 Task: Compose an email with the signature Luis Hernandez with the subject Request for feedback on a market research survey and the message Please let me know if there are any changes to the project quality criteria. from softage.3@softage.net to softage.9@softage.net with an attached audio file Audio_documentary.mp3 Undo the message, redo the message and add the line (Thank you) Send the email. Finally, move the email from Sent Items to the label Tax filings
Action: Mouse moved to (101, 134)
Screenshot: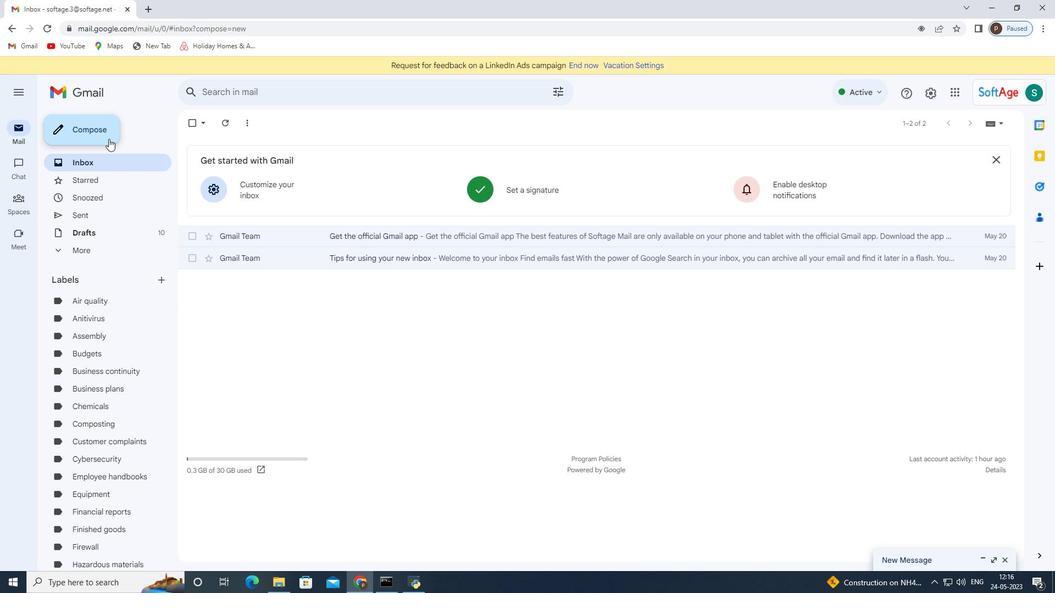 
Action: Mouse pressed left at (101, 134)
Screenshot: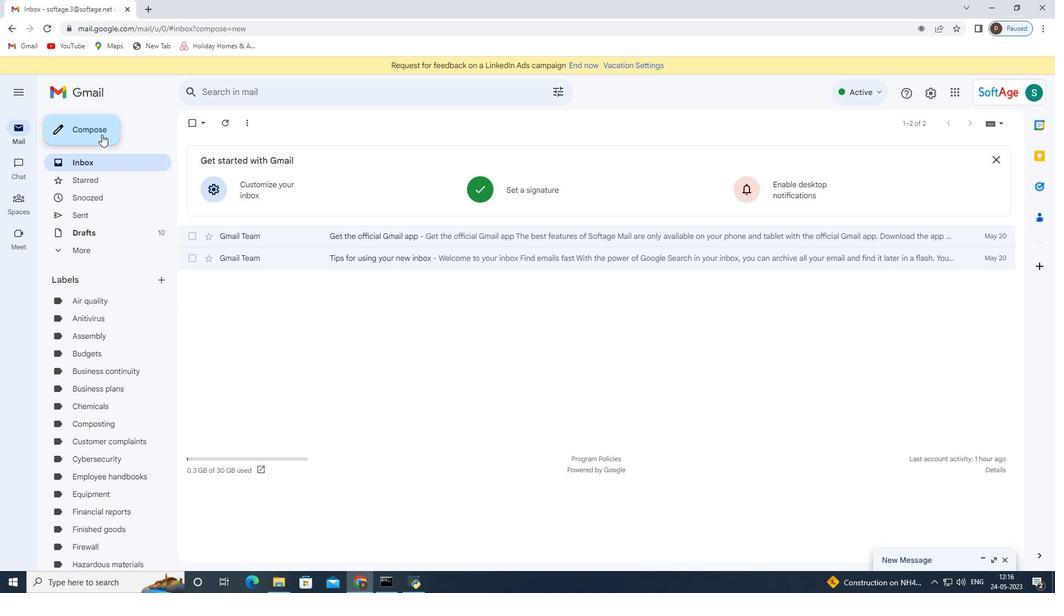 
Action: Mouse moved to (745, 552)
Screenshot: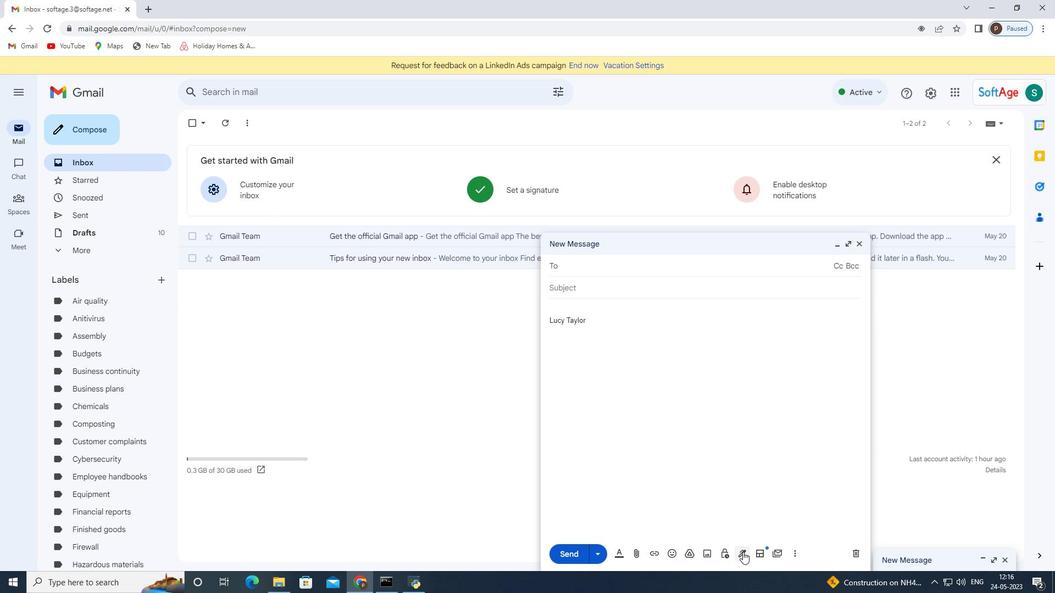 
Action: Mouse pressed left at (745, 552)
Screenshot: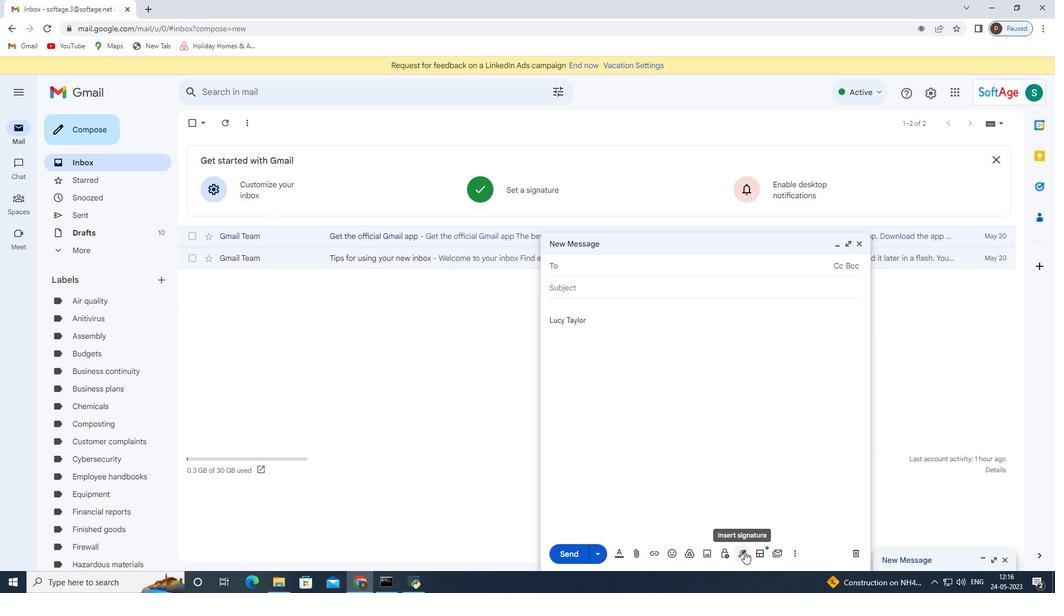 
Action: Mouse moved to (781, 495)
Screenshot: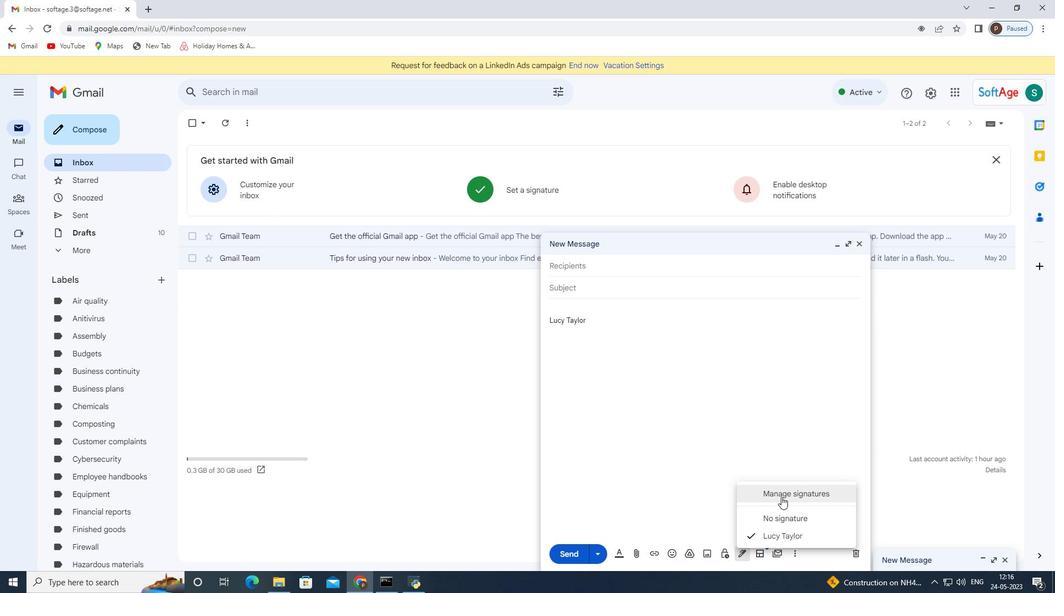 
Action: Mouse pressed left at (781, 495)
Screenshot: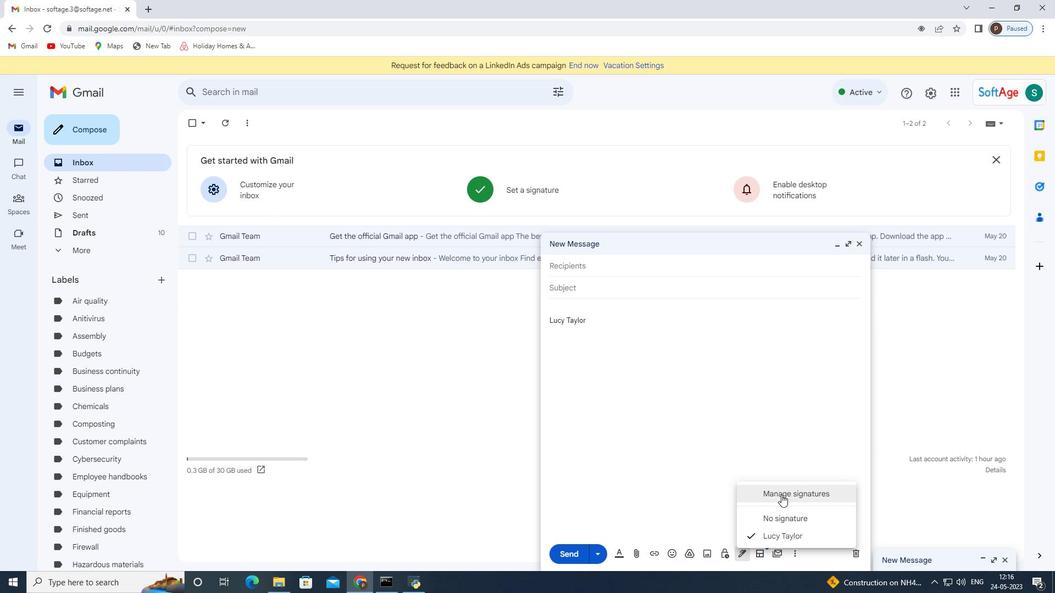 
Action: Mouse moved to (858, 244)
Screenshot: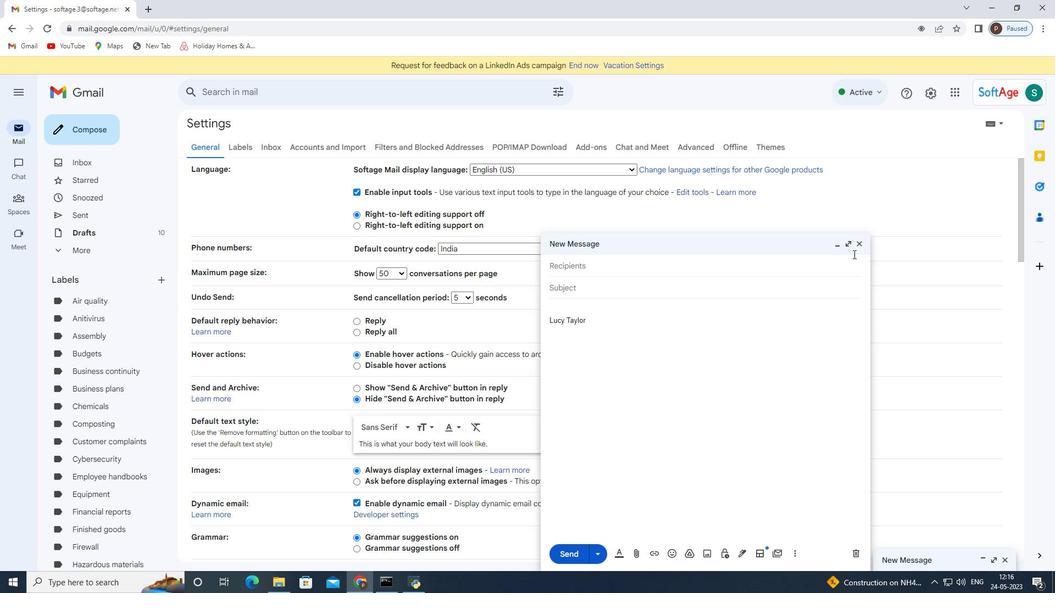 
Action: Mouse pressed left at (858, 244)
Screenshot: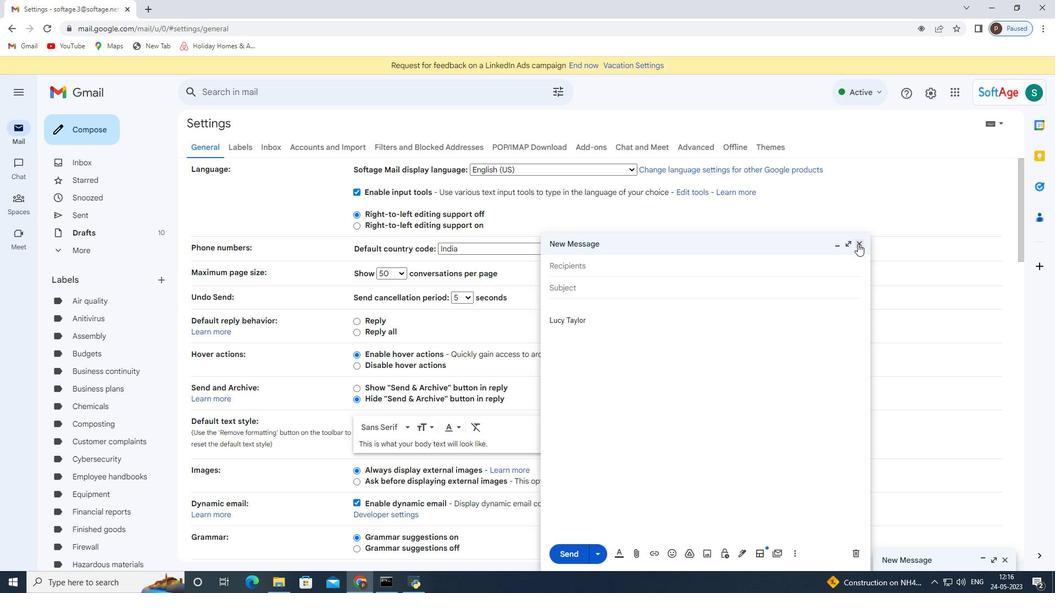 
Action: Mouse moved to (547, 397)
Screenshot: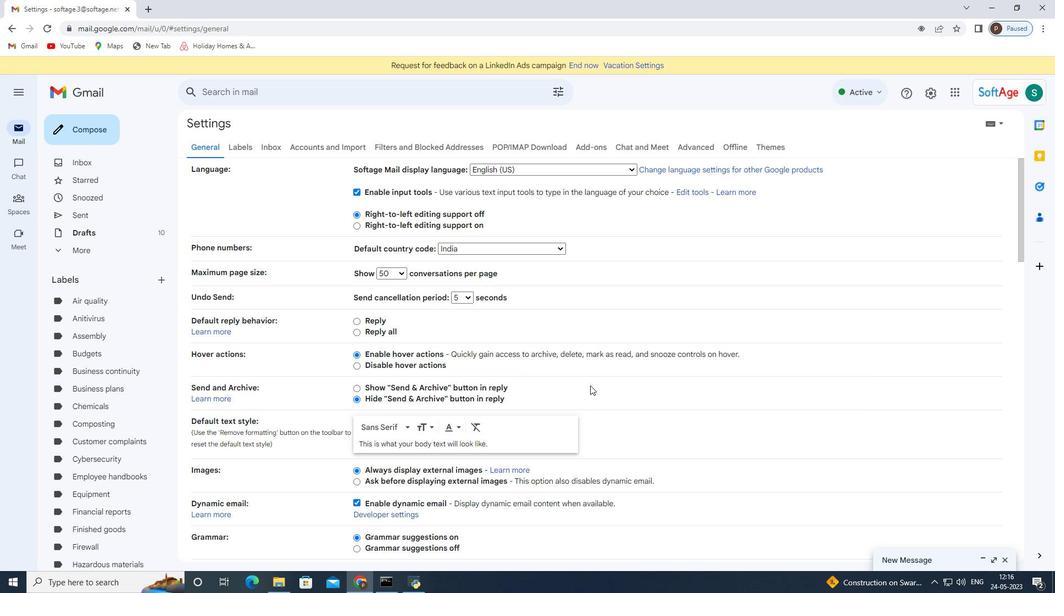 
Action: Mouse scrolled (547, 397) with delta (0, 0)
Screenshot: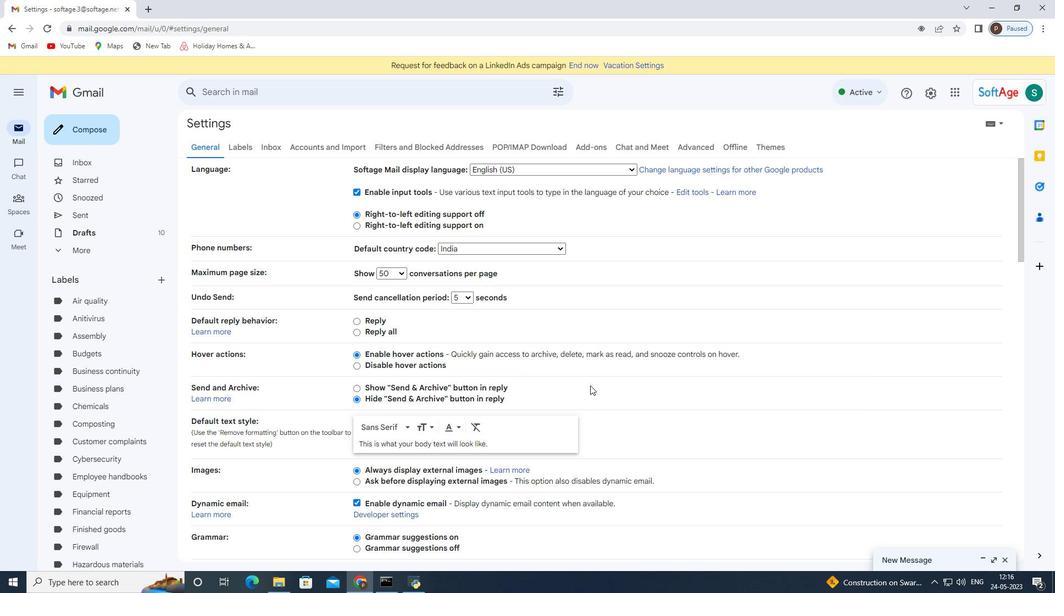 
Action: Mouse scrolled (547, 397) with delta (0, 0)
Screenshot: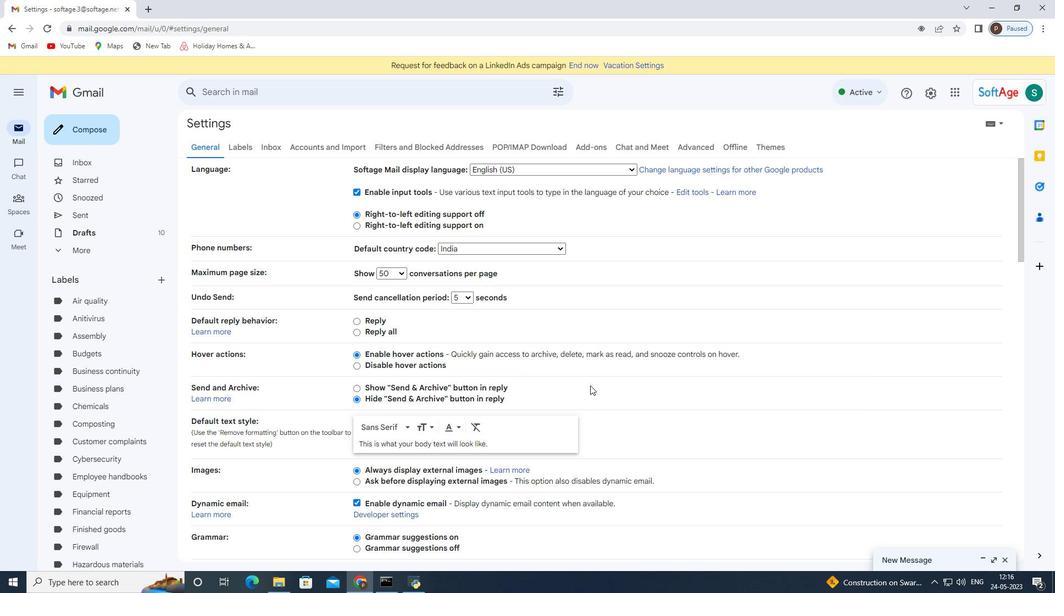 
Action: Mouse moved to (546, 397)
Screenshot: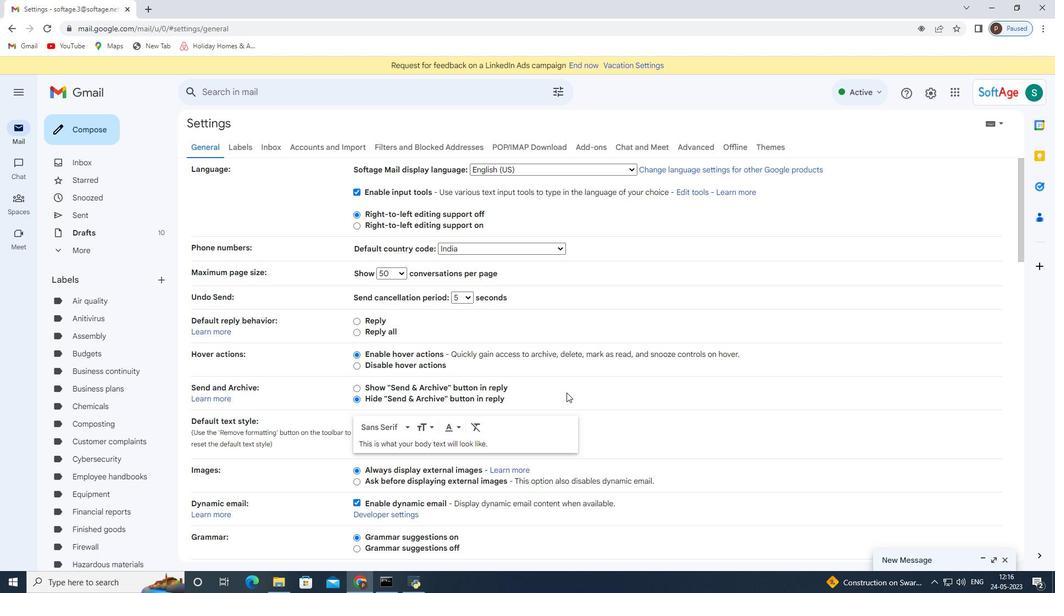 
Action: Mouse scrolled (546, 397) with delta (0, 0)
Screenshot: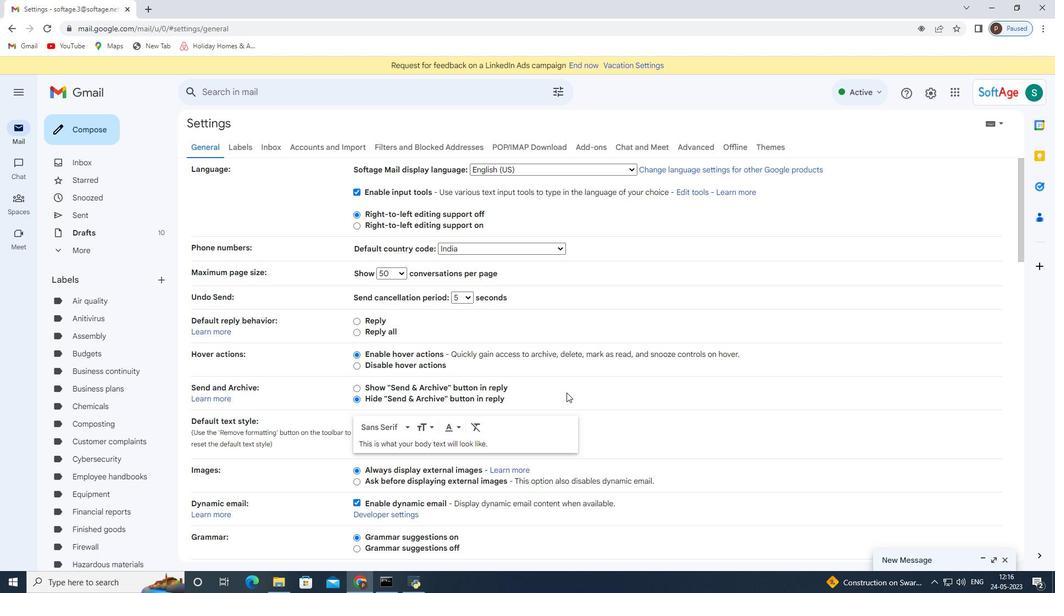 
Action: Mouse moved to (545, 398)
Screenshot: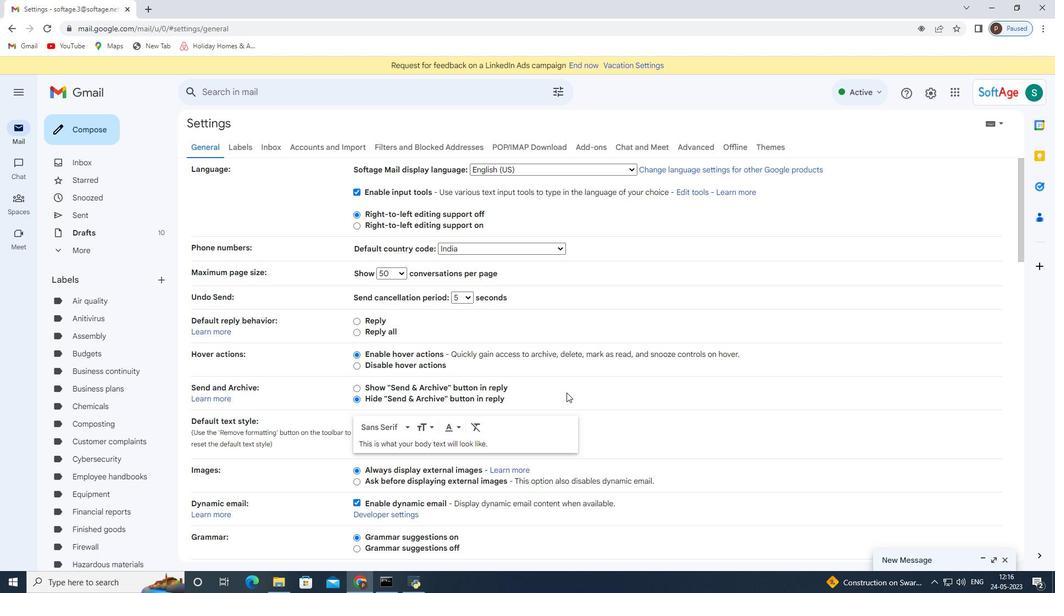 
Action: Mouse scrolled (546, 397) with delta (0, 0)
Screenshot: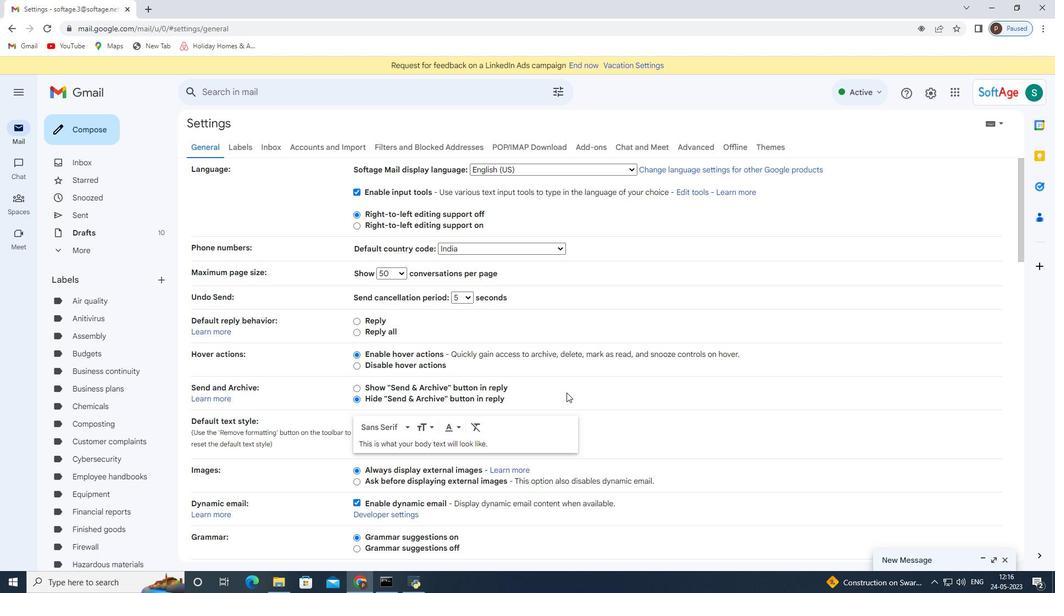 
Action: Mouse moved to (541, 400)
Screenshot: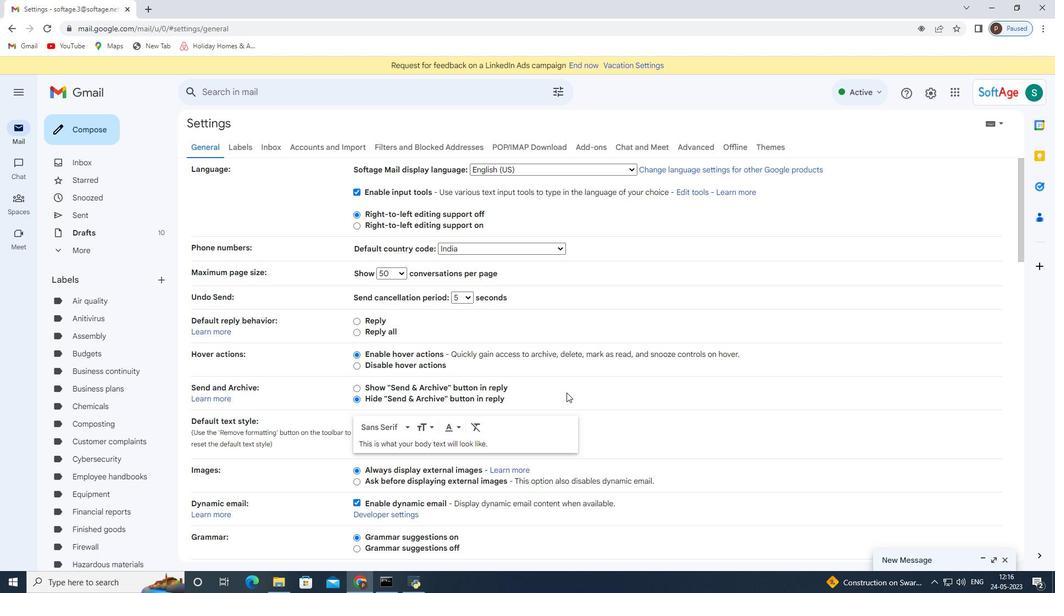 
Action: Mouse scrolled (541, 399) with delta (0, 0)
Screenshot: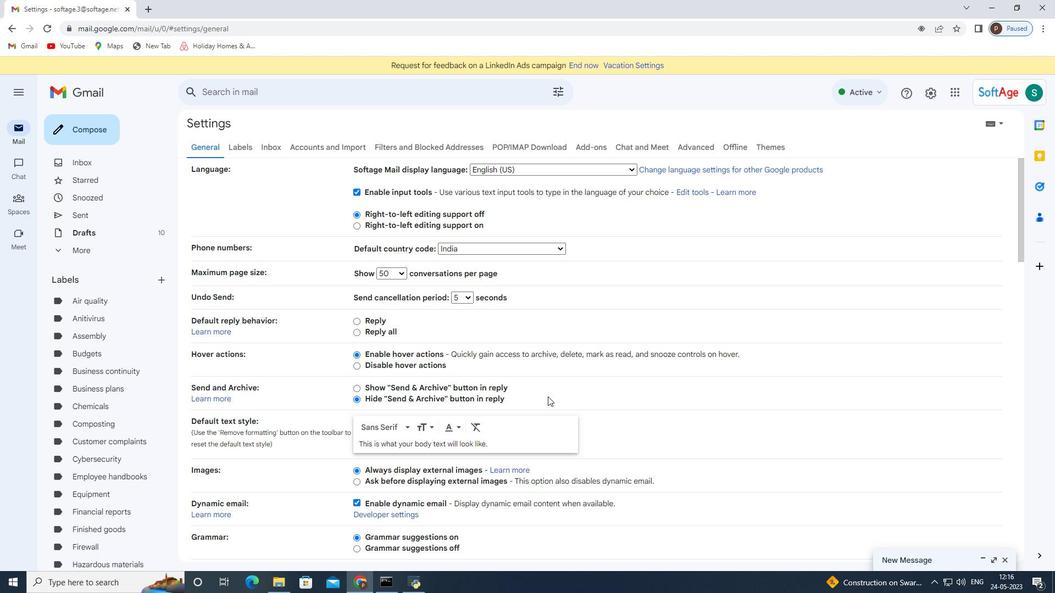 
Action: Mouse moved to (526, 403)
Screenshot: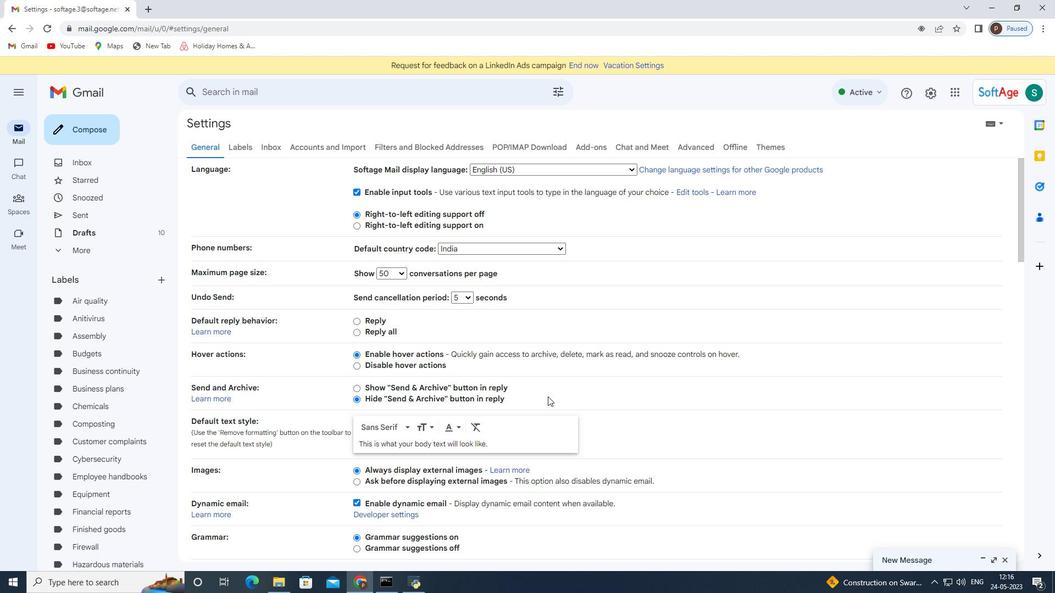 
Action: Mouse scrolled (526, 402) with delta (0, 0)
Screenshot: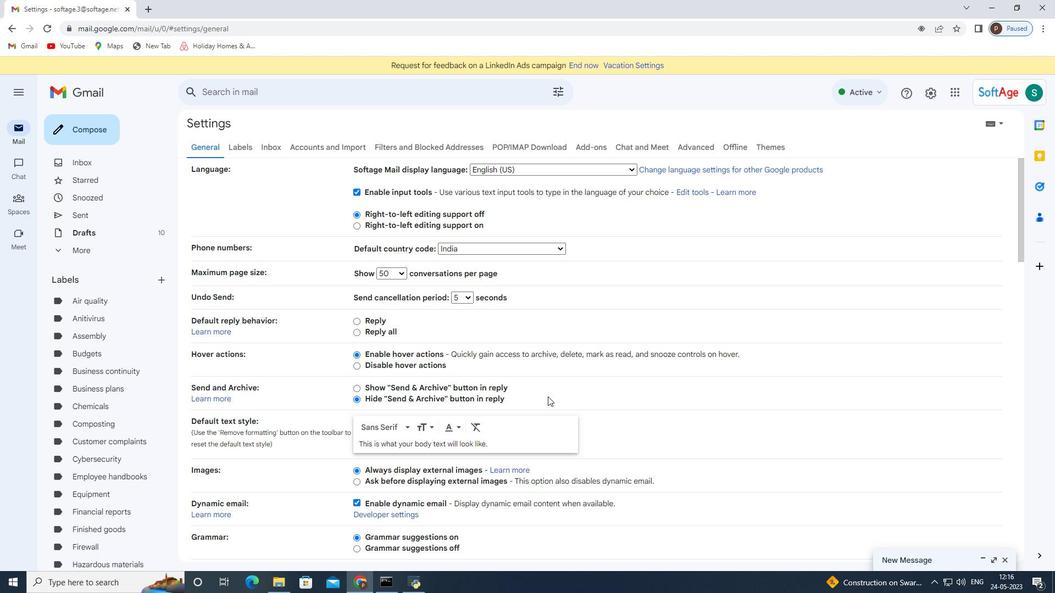 
Action: Mouse moved to (423, 416)
Screenshot: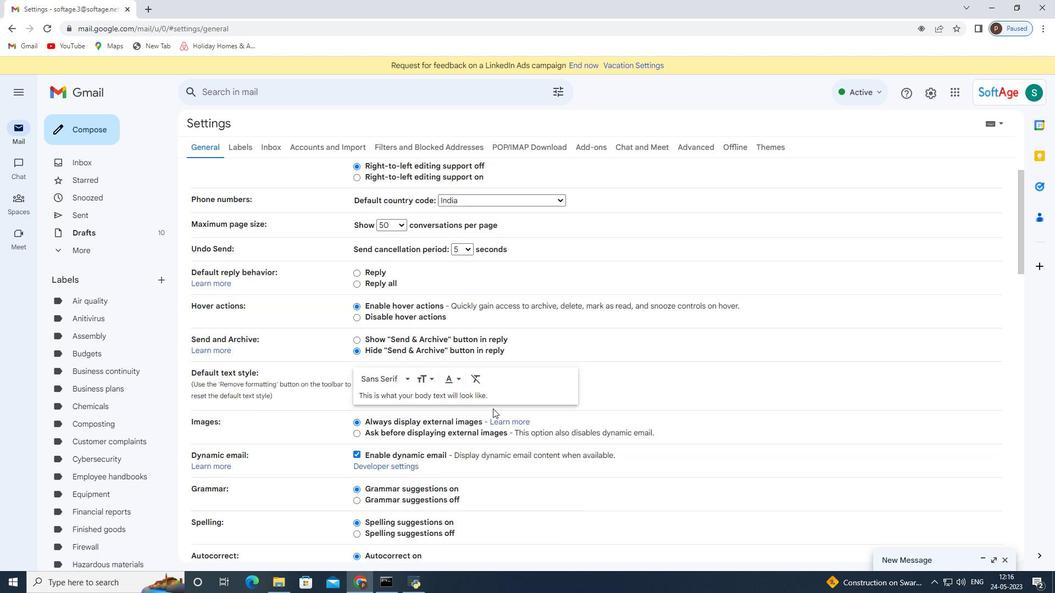 
Action: Mouse scrolled (423, 416) with delta (0, 0)
Screenshot: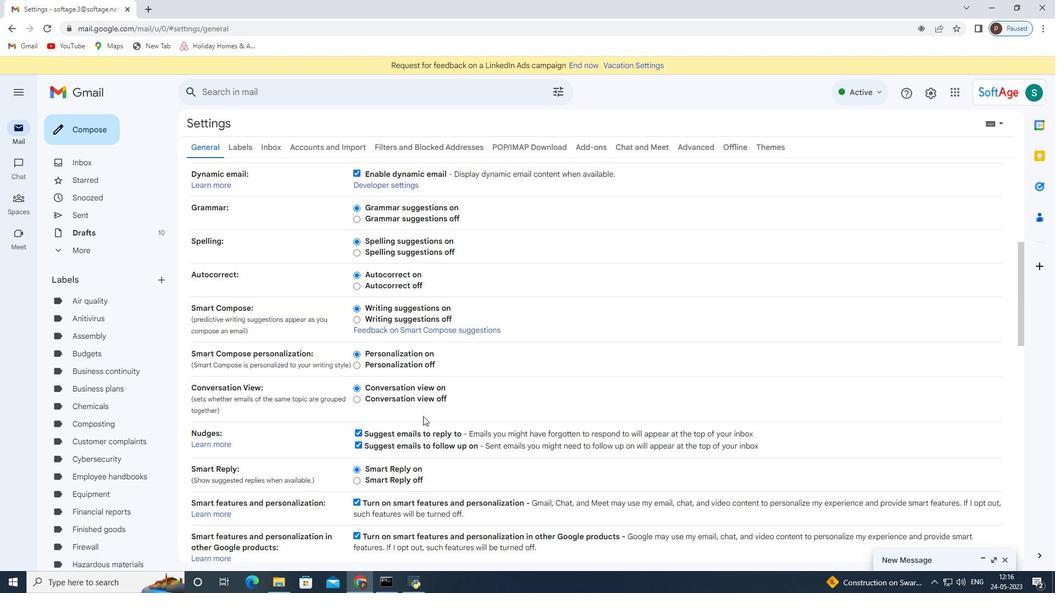 
Action: Mouse scrolled (423, 416) with delta (0, 0)
Screenshot: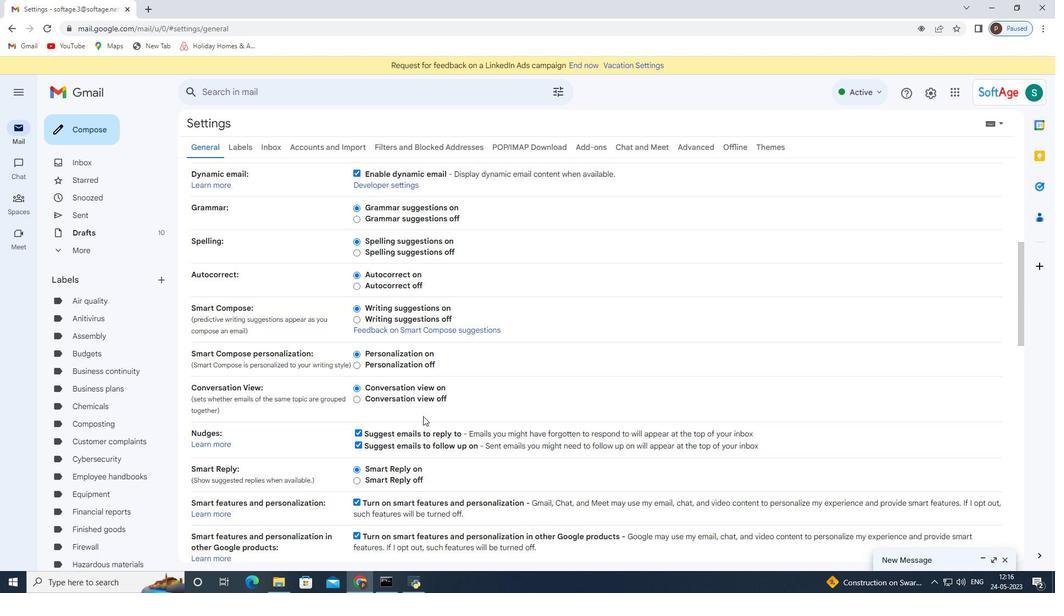 
Action: Mouse scrolled (423, 416) with delta (0, 0)
Screenshot: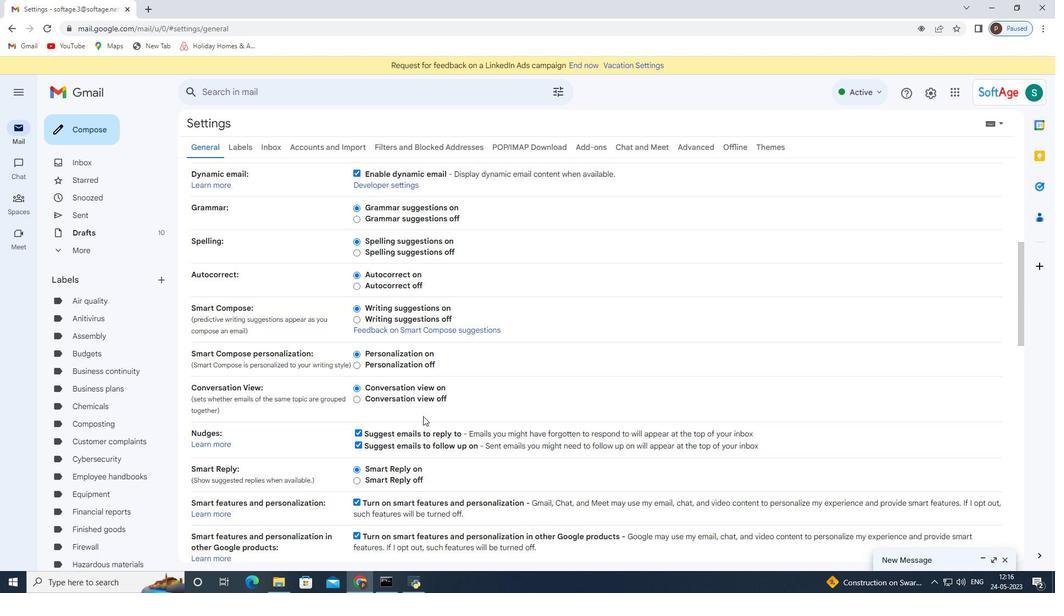 
Action: Mouse scrolled (423, 416) with delta (0, 0)
Screenshot: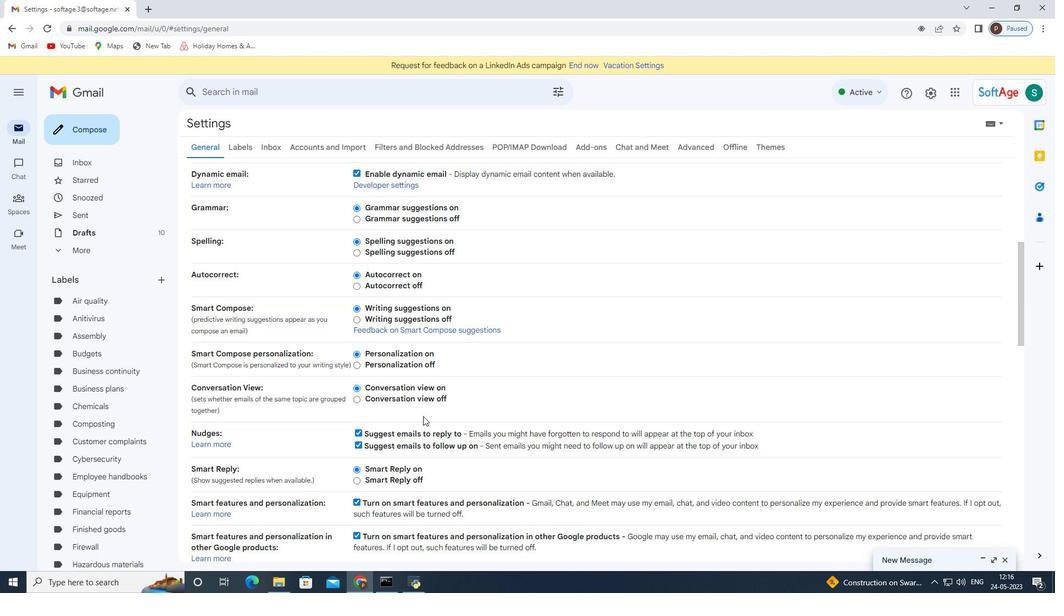 
Action: Mouse scrolled (423, 416) with delta (0, 0)
Screenshot: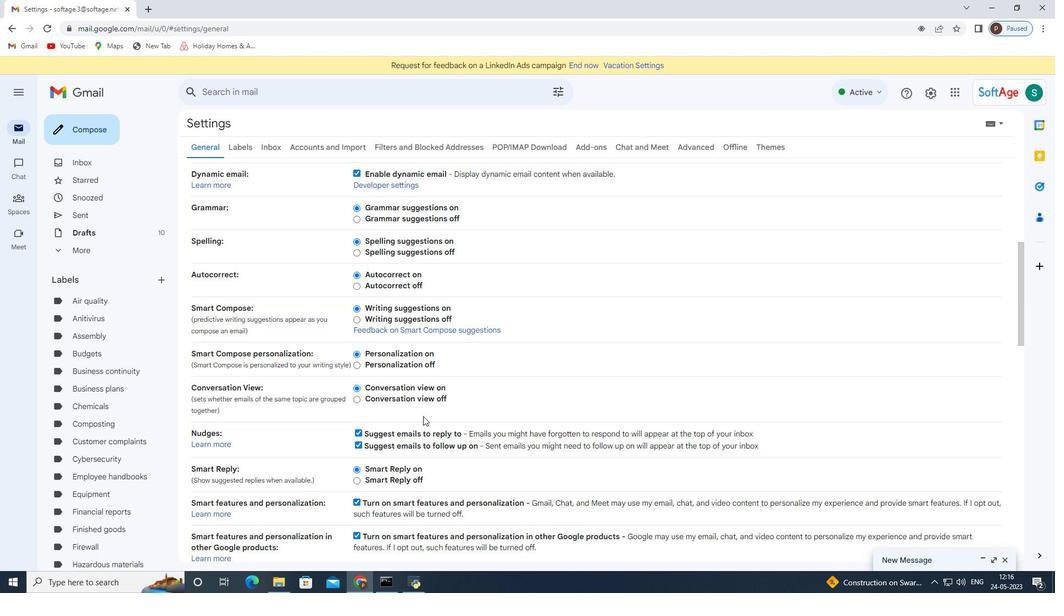
Action: Mouse moved to (450, 419)
Screenshot: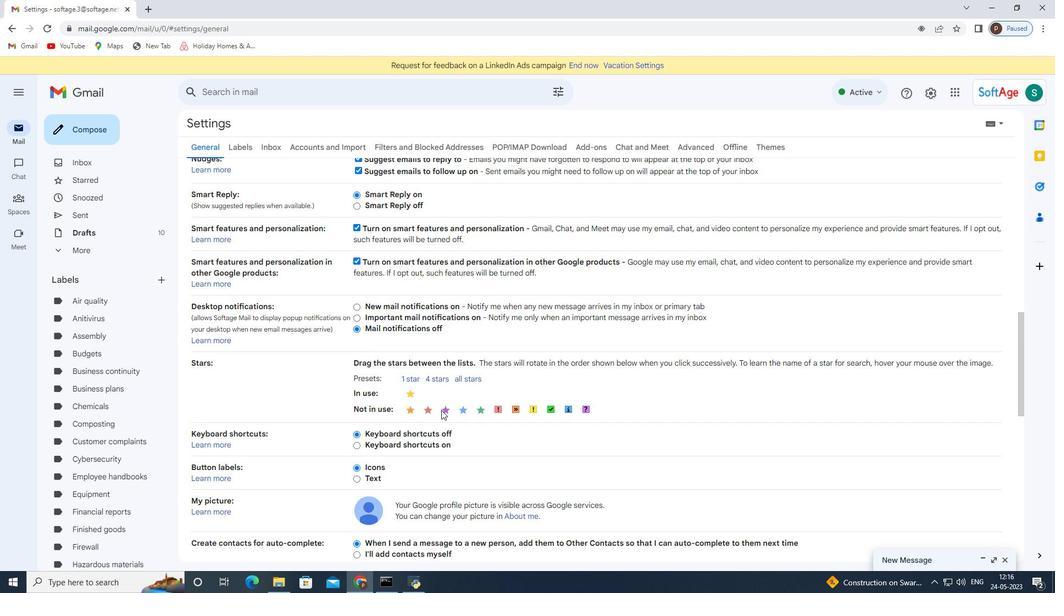 
Action: Mouse scrolled (450, 419) with delta (0, 0)
Screenshot: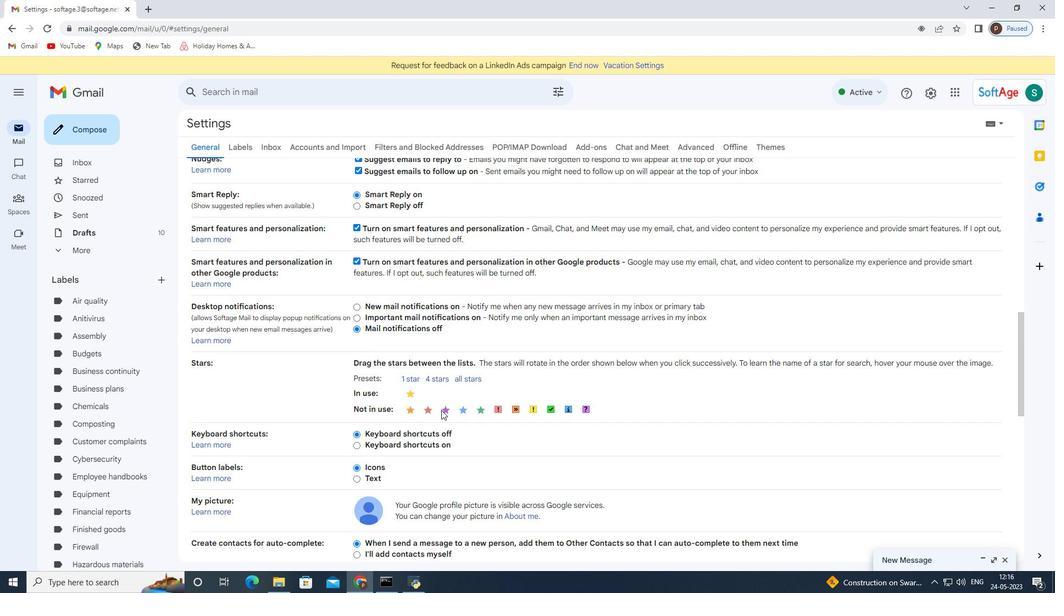 
Action: Mouse scrolled (450, 419) with delta (0, 0)
Screenshot: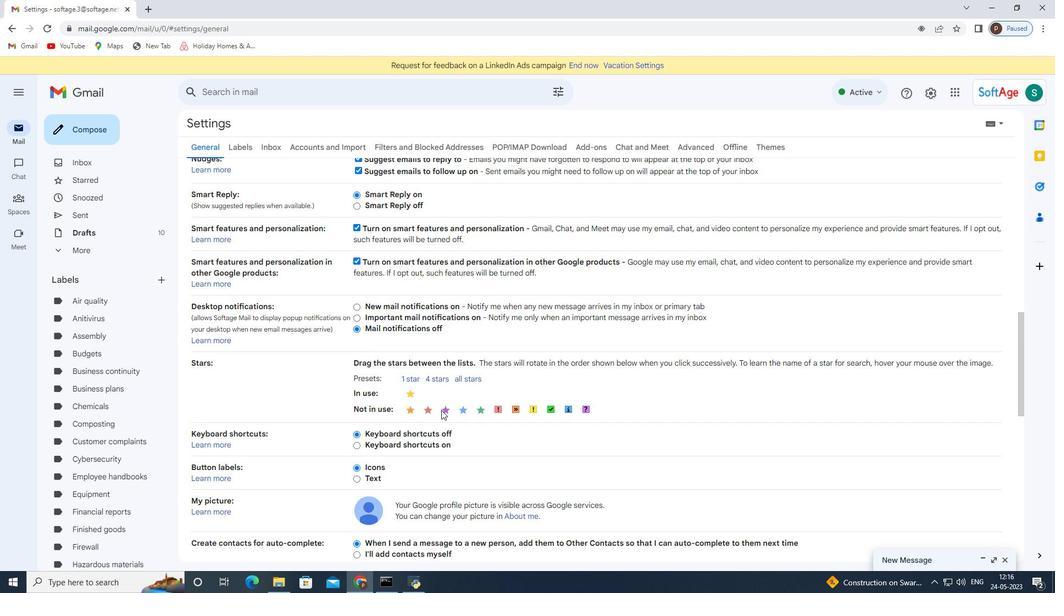 
Action: Mouse moved to (450, 420)
Screenshot: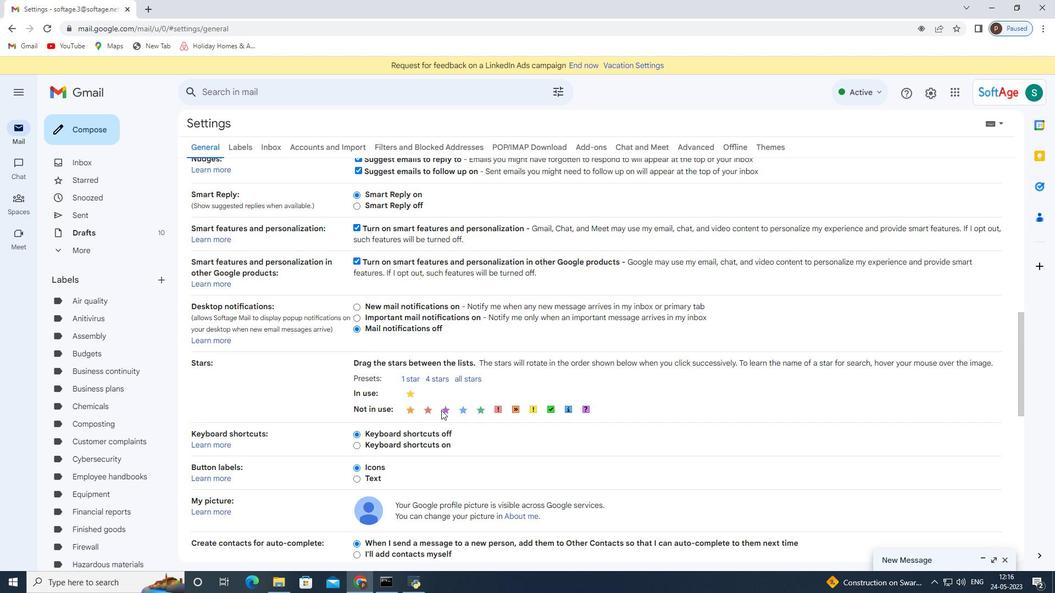 
Action: Mouse scrolled (450, 420) with delta (0, 0)
Screenshot: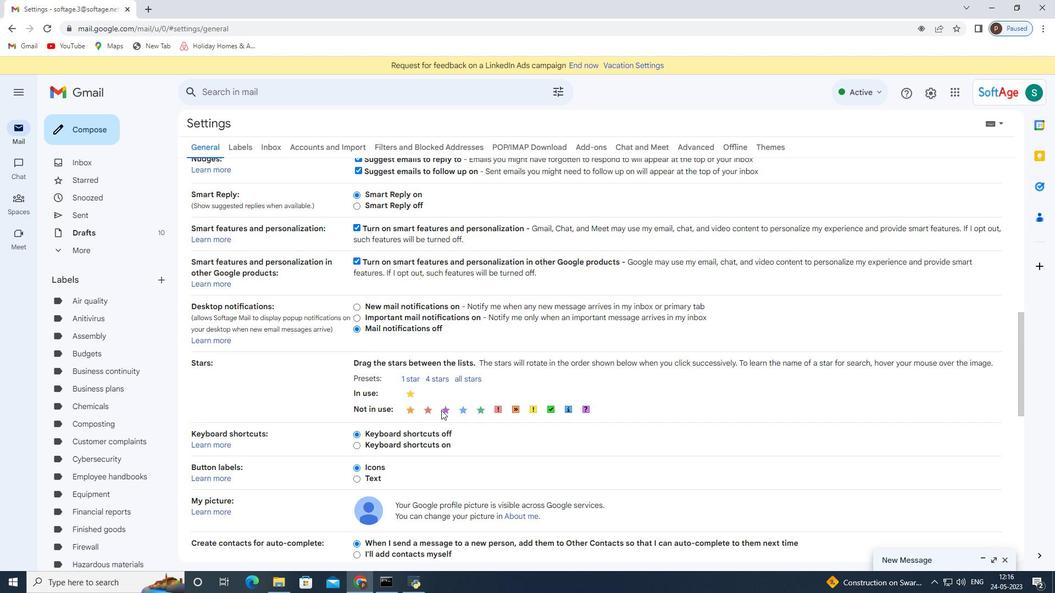 
Action: Mouse scrolled (450, 420) with delta (0, 0)
Screenshot: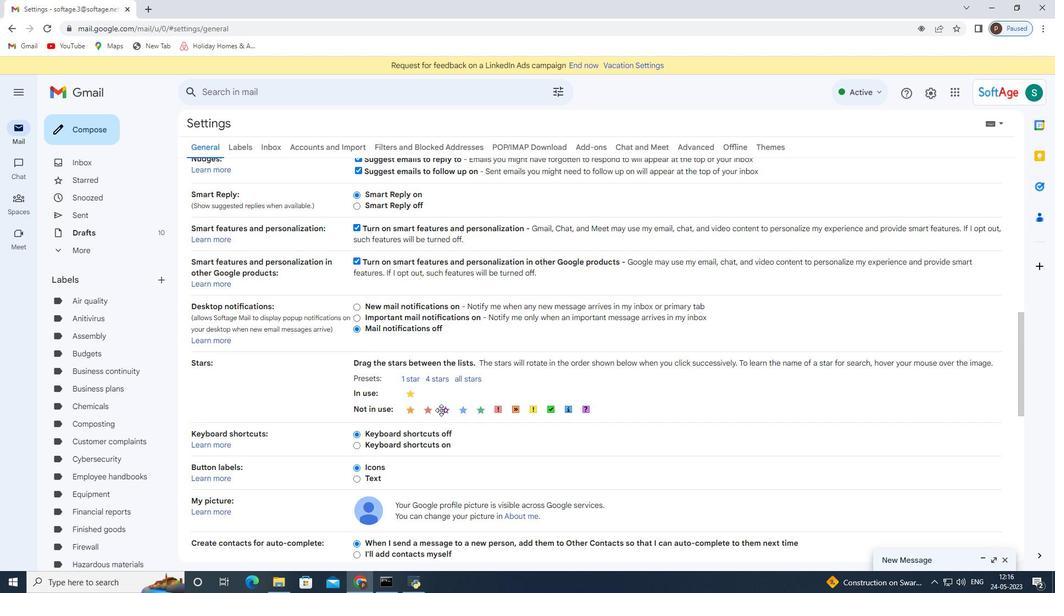 
Action: Mouse moved to (473, 361)
Screenshot: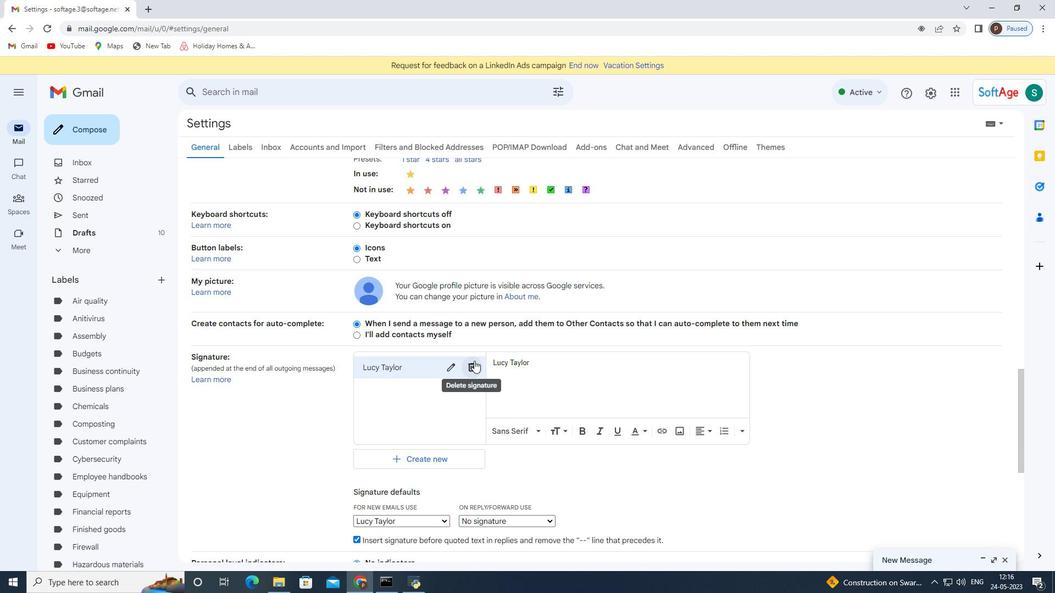 
Action: Mouse pressed left at (473, 361)
Screenshot: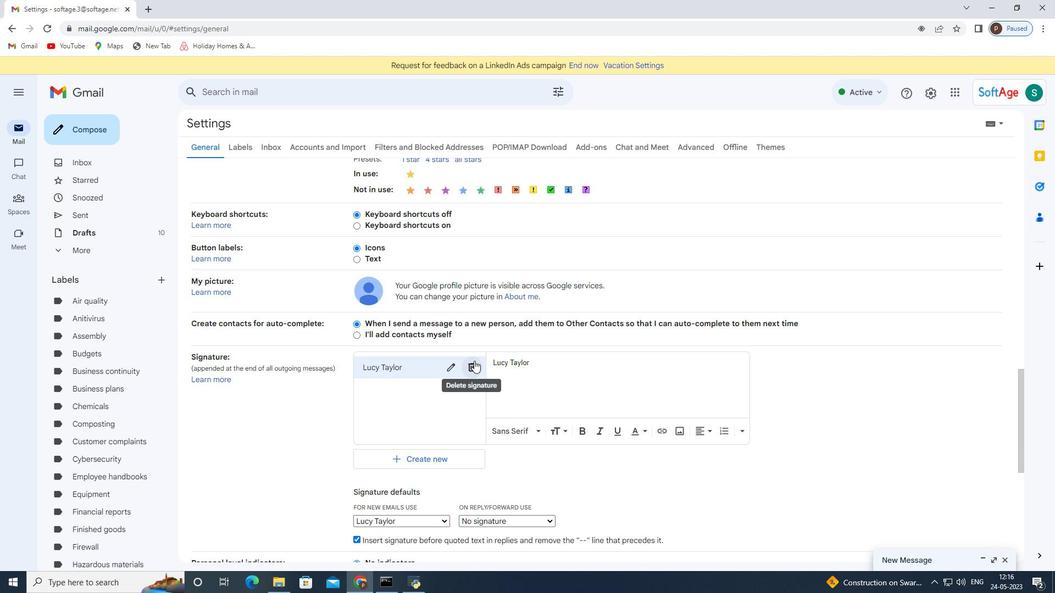
Action: Mouse moved to (610, 321)
Screenshot: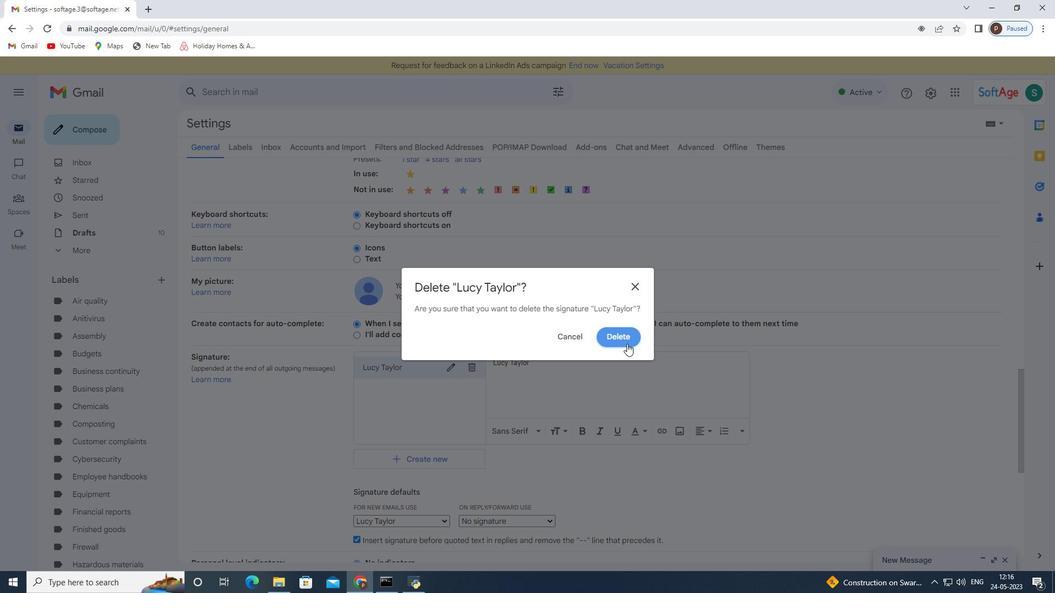 
Action: Mouse pressed left at (610, 321)
Screenshot: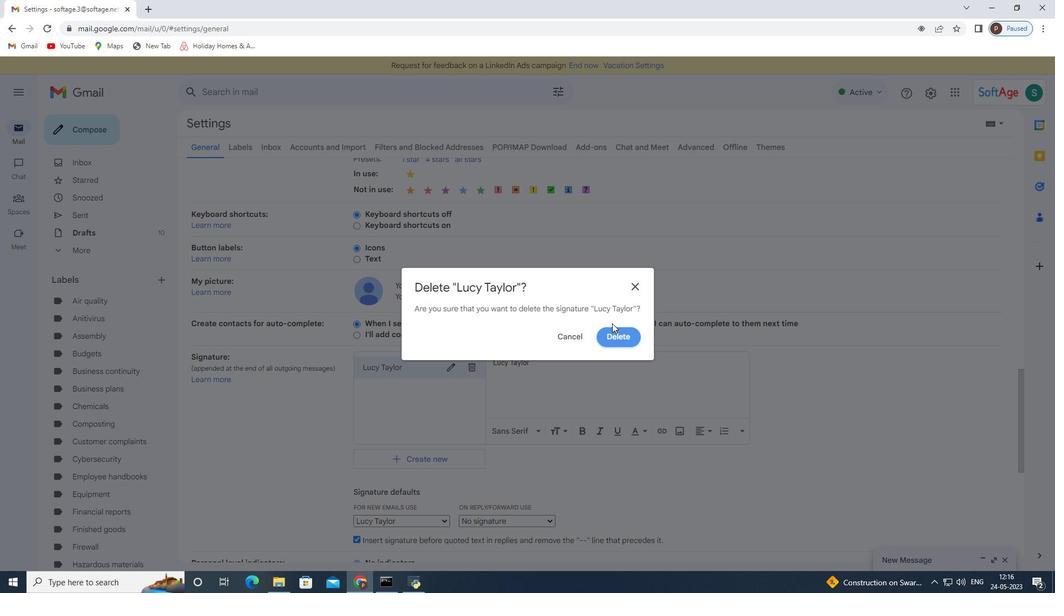 
Action: Mouse moved to (612, 333)
Screenshot: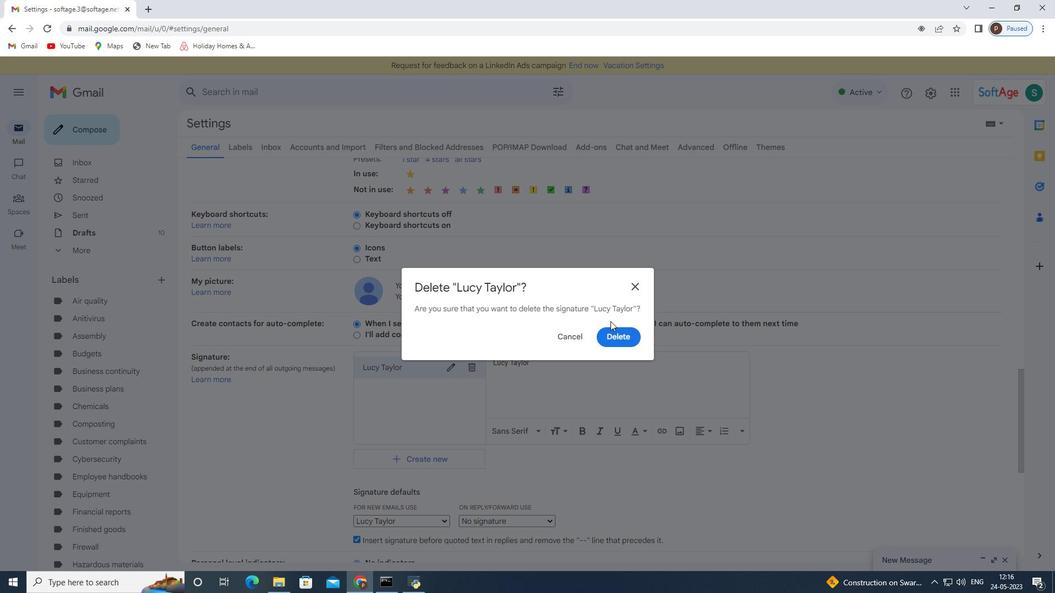 
Action: Mouse pressed left at (612, 333)
Screenshot: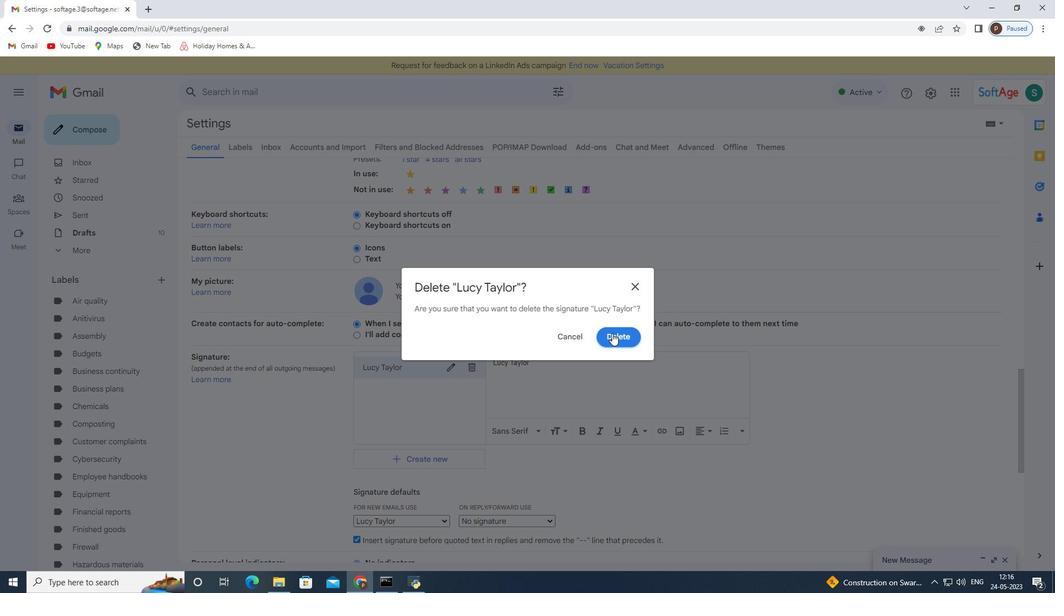 
Action: Mouse moved to (381, 379)
Screenshot: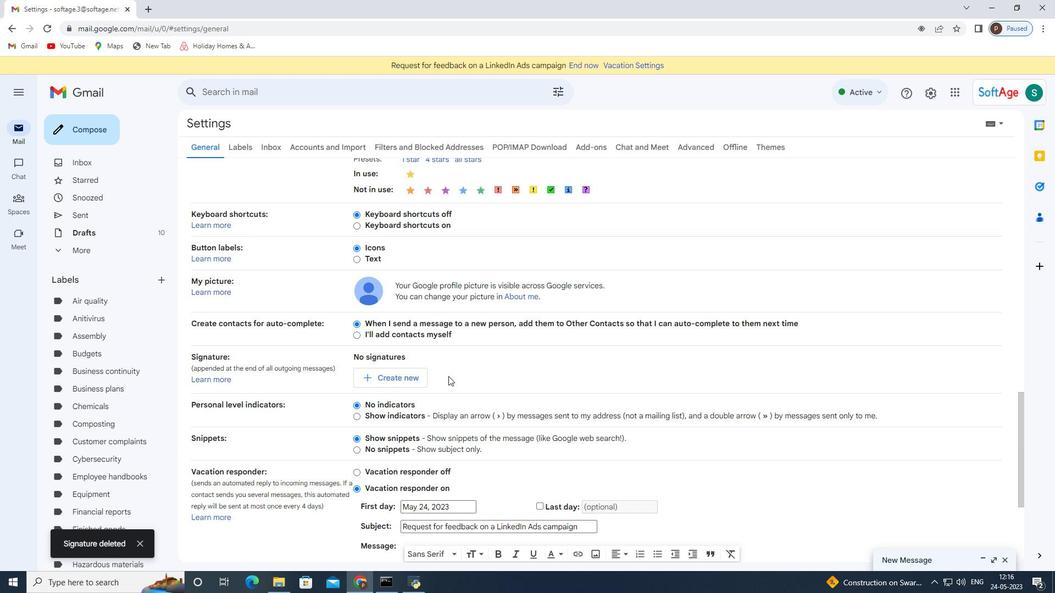 
Action: Mouse pressed left at (381, 379)
Screenshot: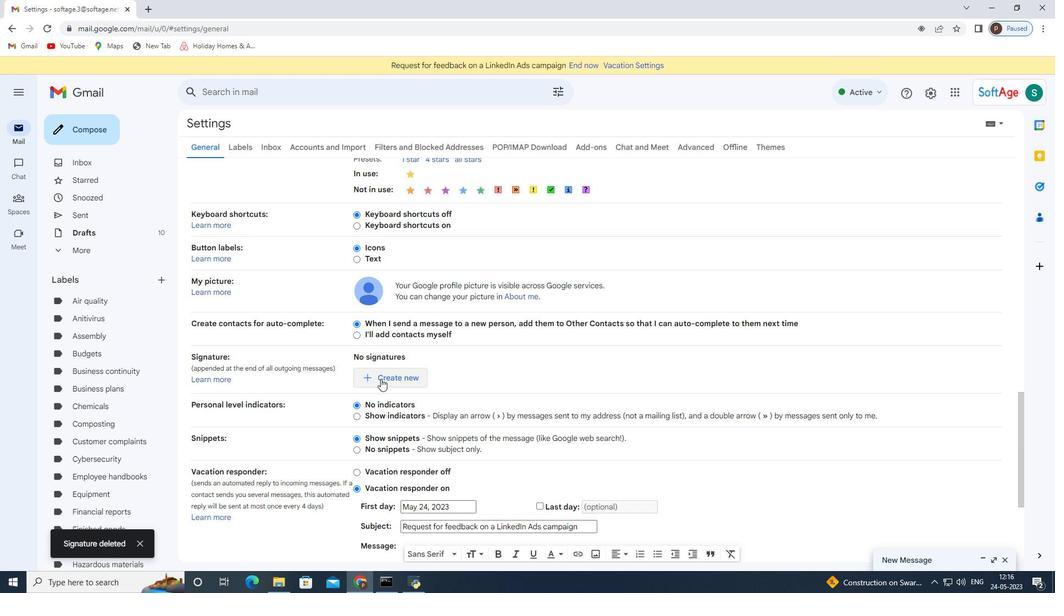 
Action: Mouse moved to (441, 309)
Screenshot: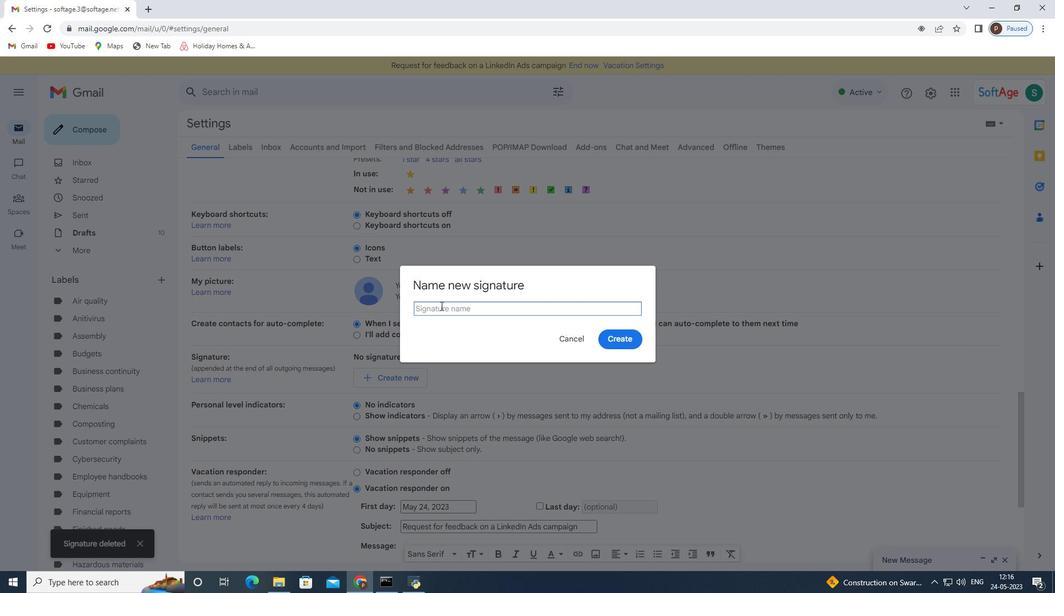 
Action: Mouse pressed left at (441, 309)
Screenshot: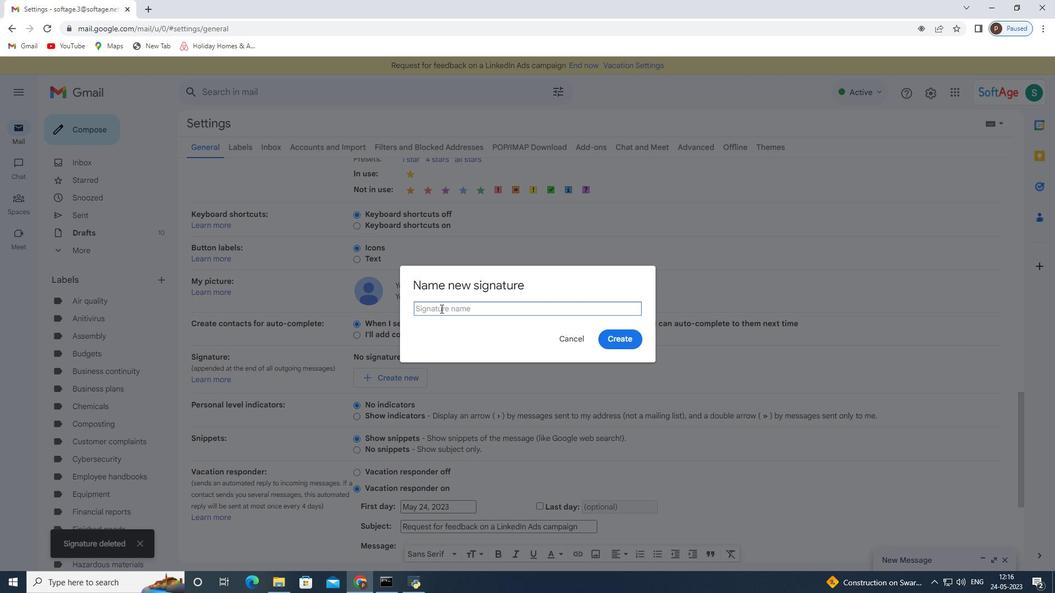 
Action: Key pressed <Key.shift>Luis<Key.space><Key.shift>Hernandez
Screenshot: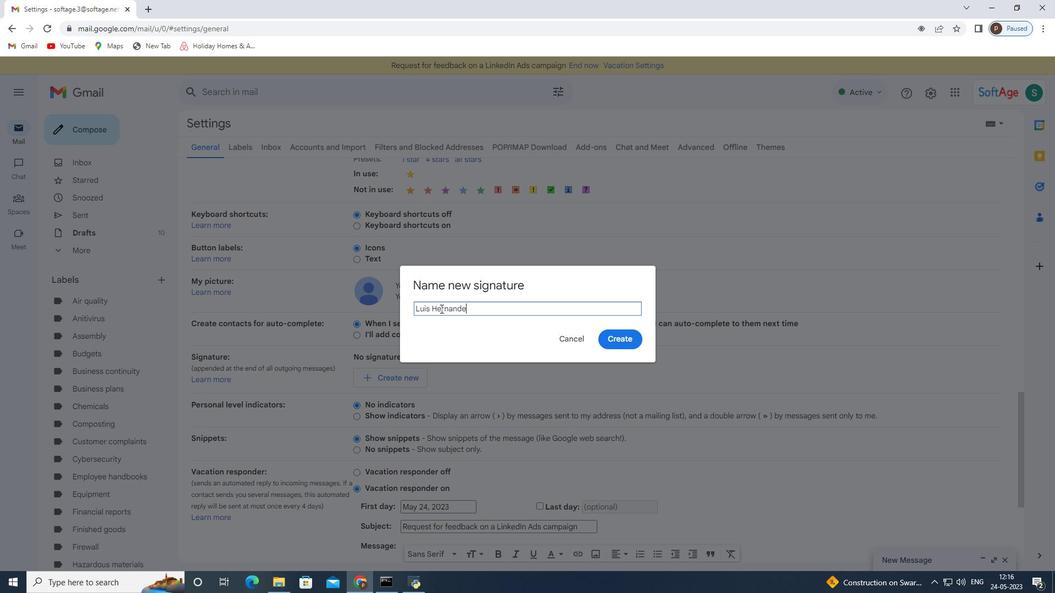 
Action: Mouse moved to (618, 339)
Screenshot: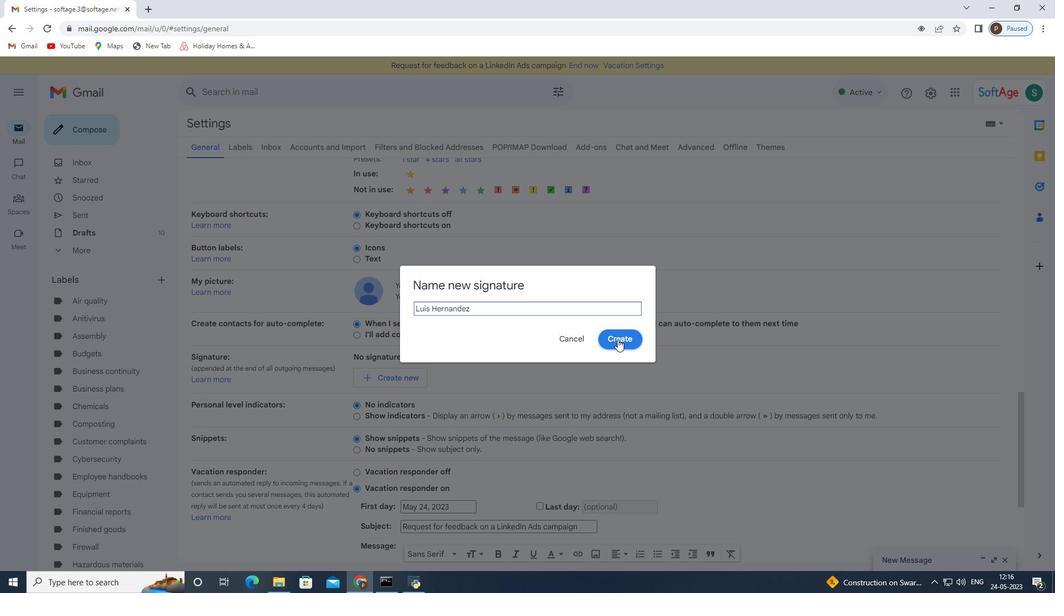 
Action: Mouse pressed left at (618, 339)
Screenshot: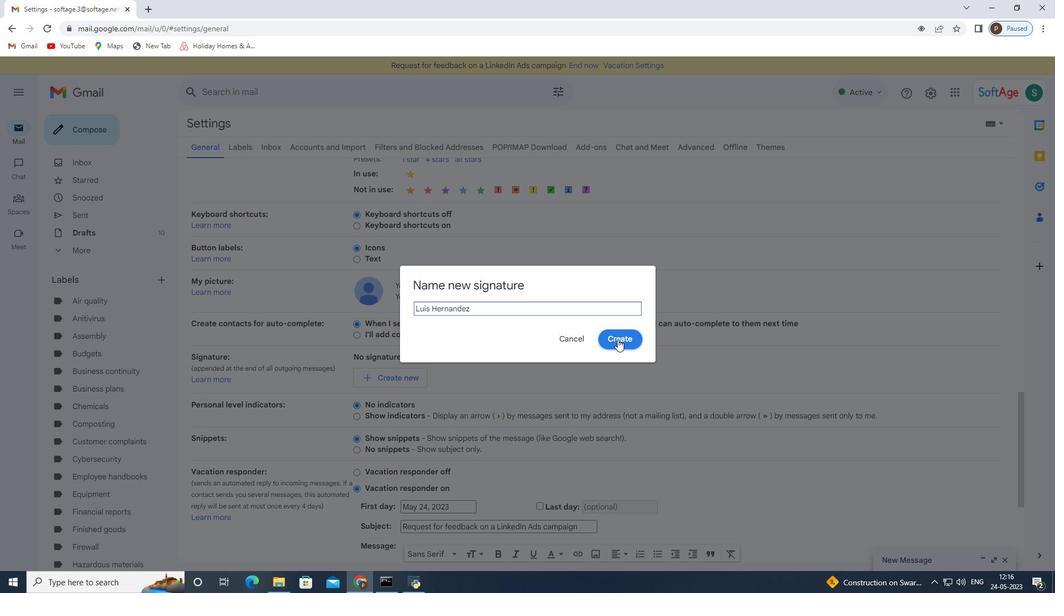 
Action: Mouse moved to (570, 360)
Screenshot: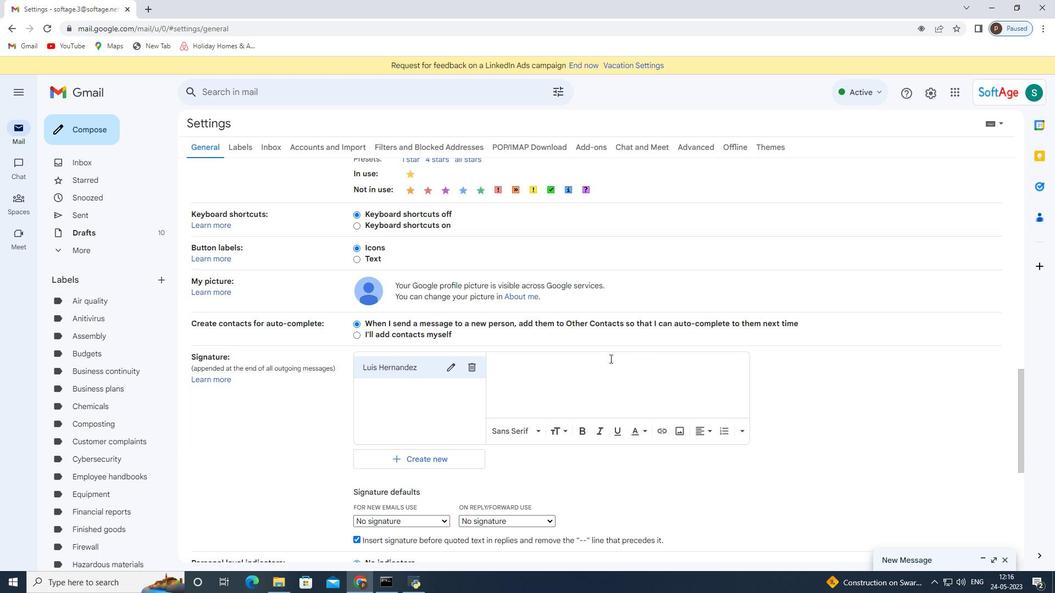 
Action: Mouse pressed left at (570, 360)
Screenshot: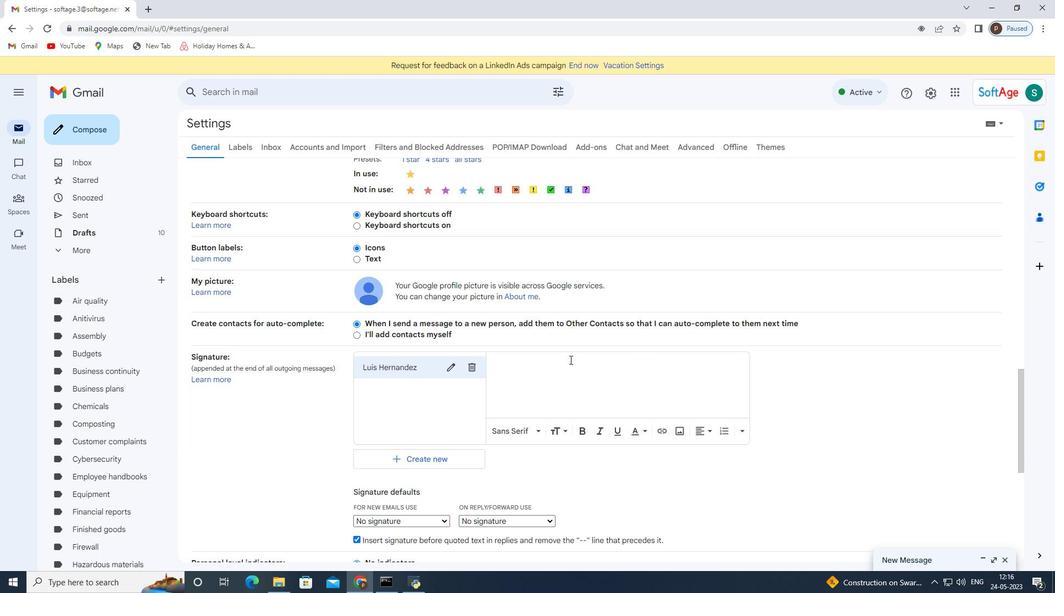 
Action: Key pressed <Key.shift>Luis<Key.space><Key.shift>Hernandez
Screenshot: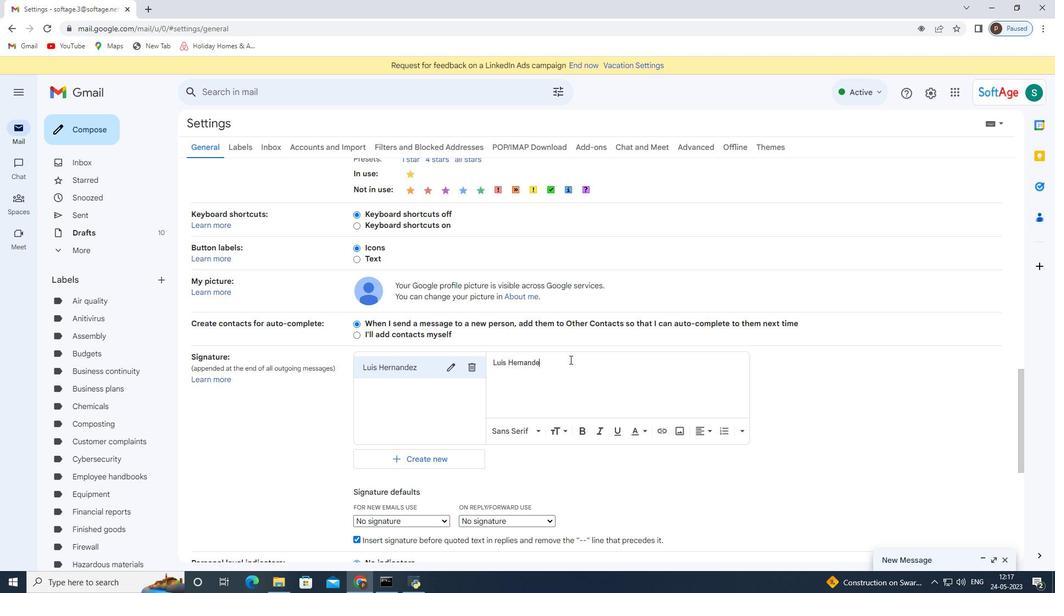 
Action: Mouse moved to (553, 371)
Screenshot: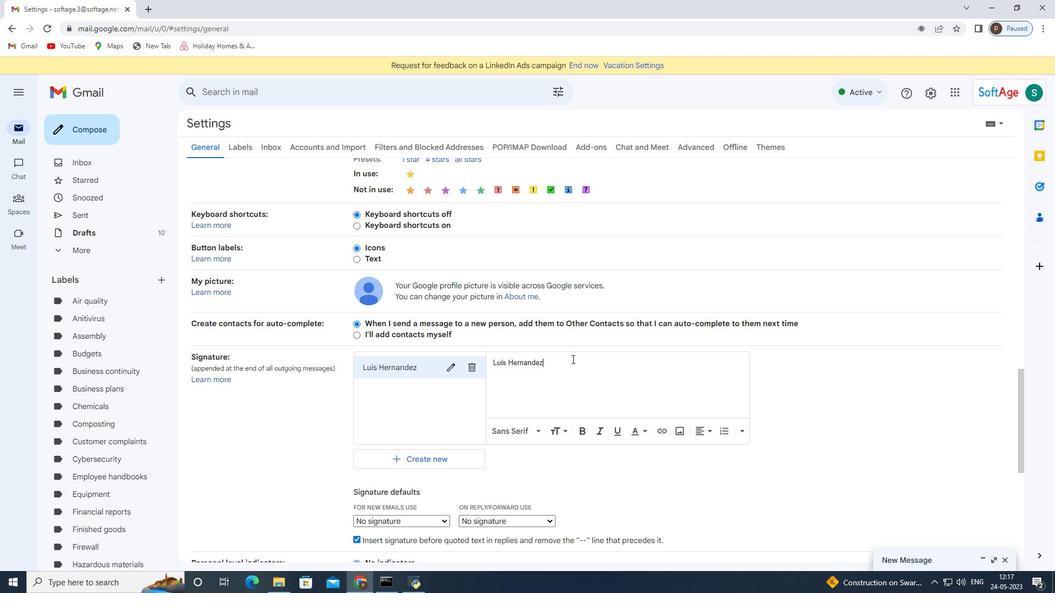 
Action: Mouse scrolled (553, 370) with delta (0, 0)
Screenshot: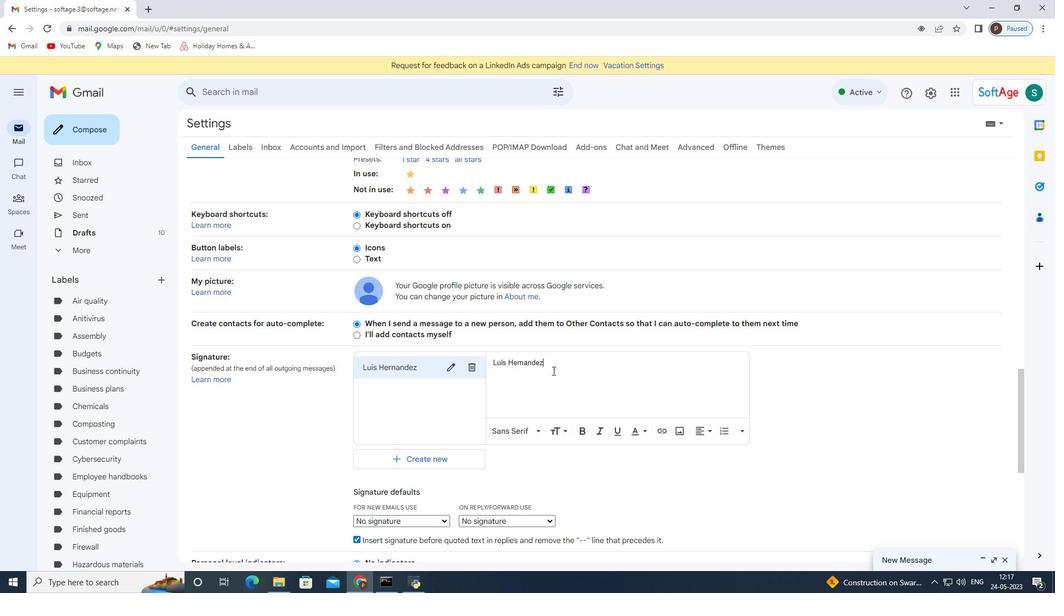 
Action: Mouse moved to (552, 371)
Screenshot: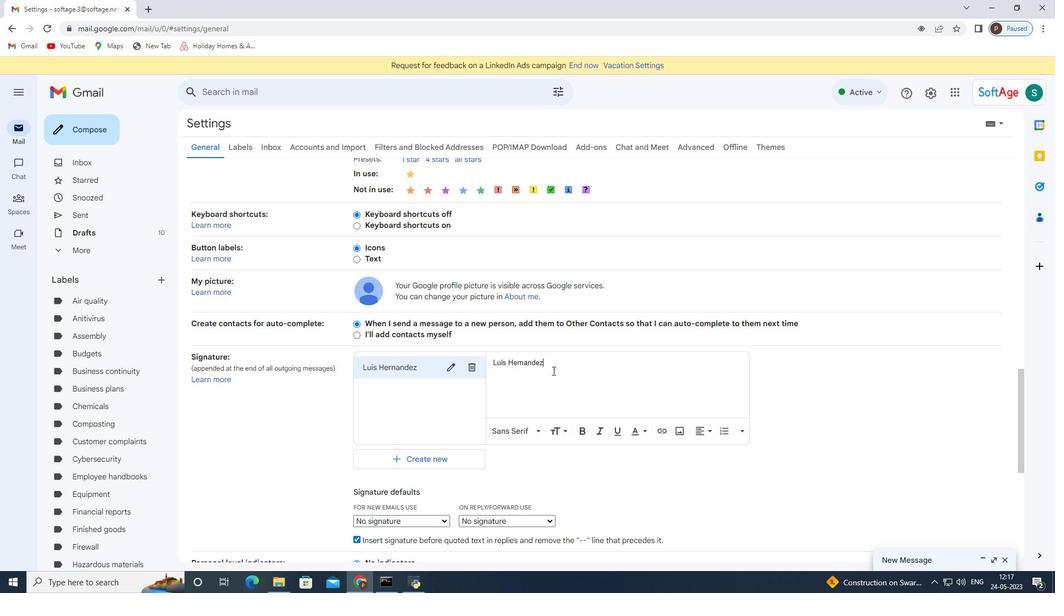 
Action: Mouse scrolled (552, 371) with delta (0, 0)
Screenshot: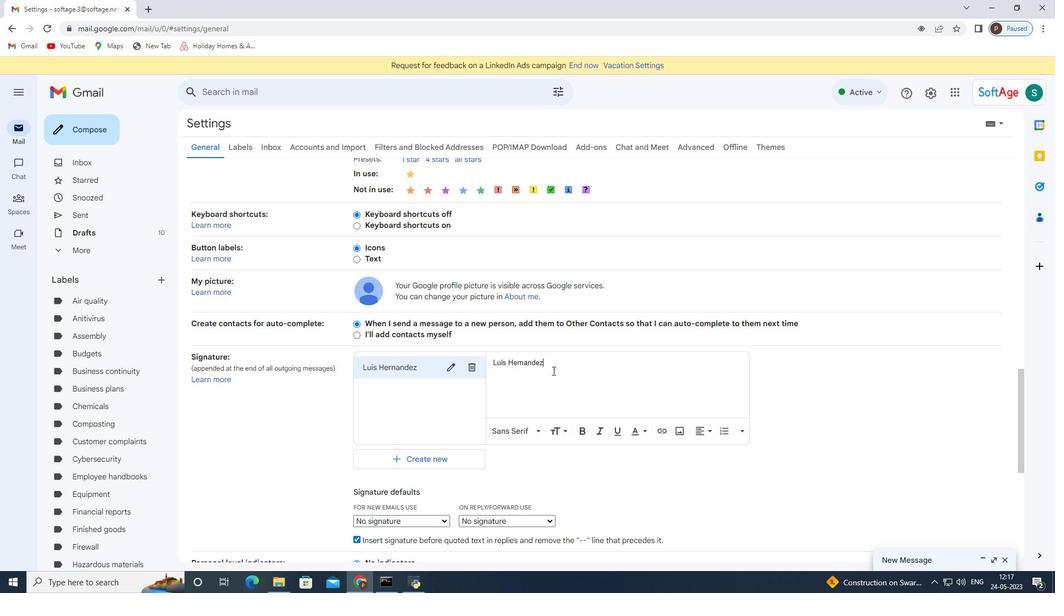 
Action: Mouse moved to (424, 411)
Screenshot: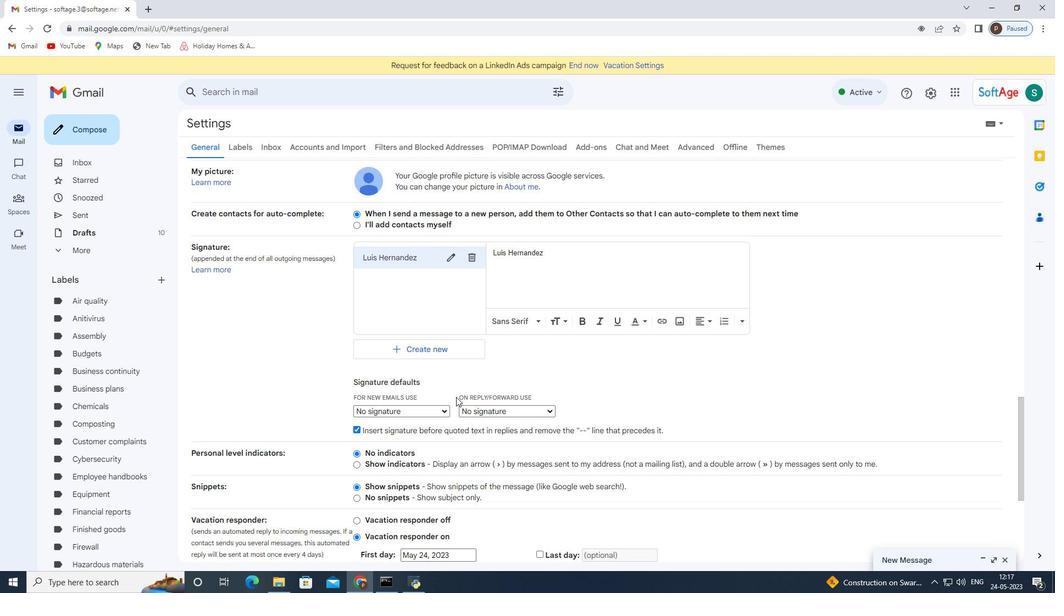 
Action: Mouse pressed left at (424, 411)
Screenshot: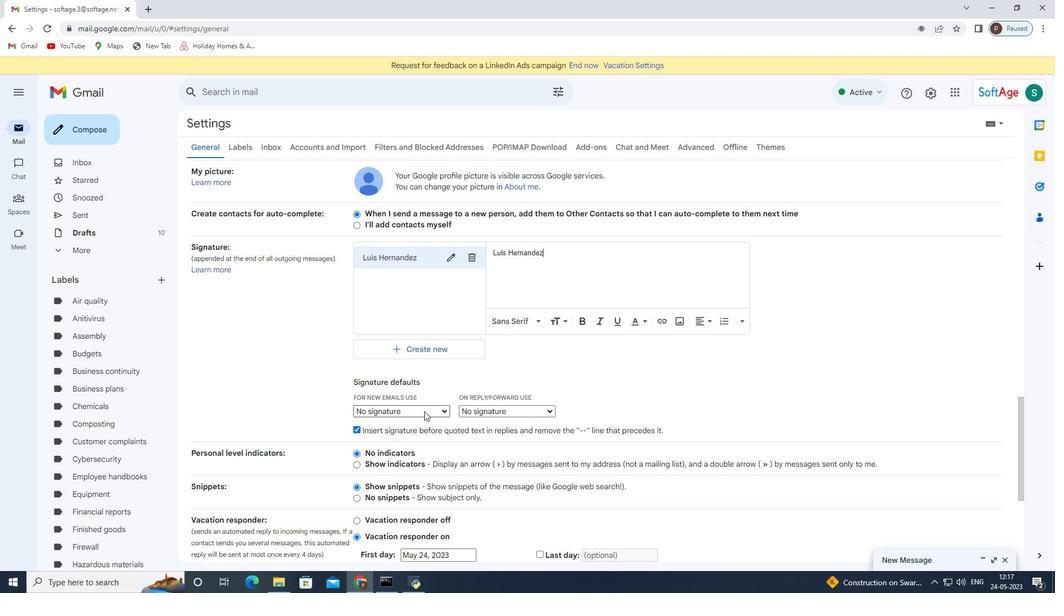 
Action: Mouse moved to (422, 435)
Screenshot: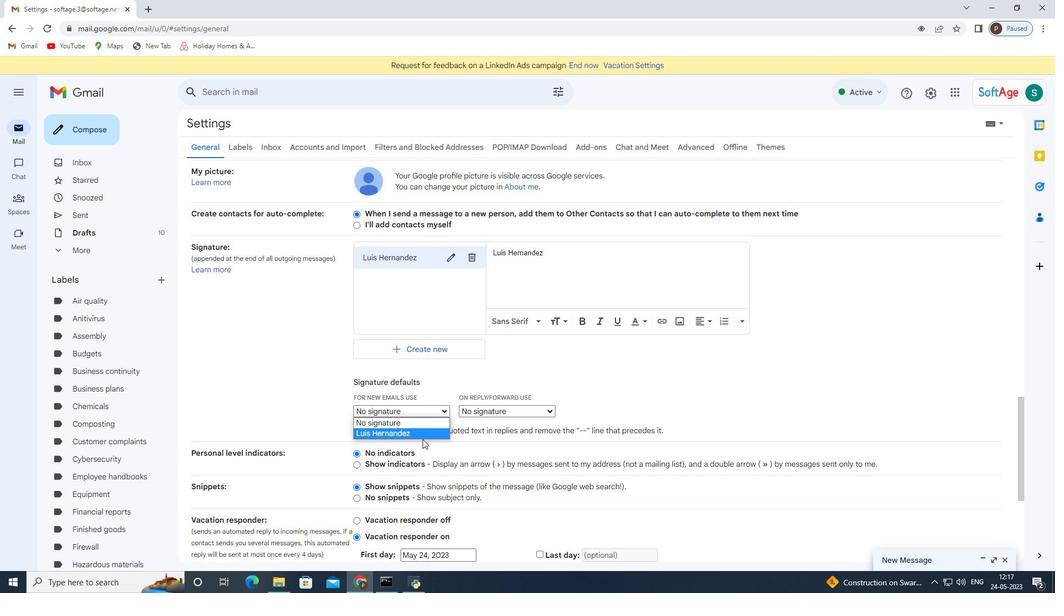
Action: Mouse pressed left at (422, 435)
Screenshot: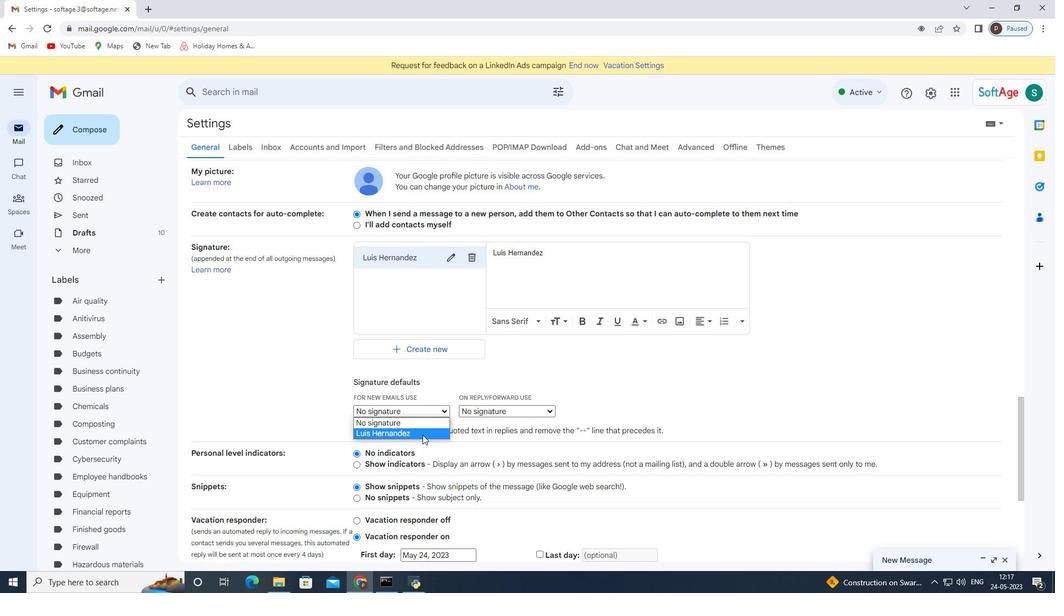 
Action: Mouse scrolled (422, 434) with delta (0, 0)
Screenshot: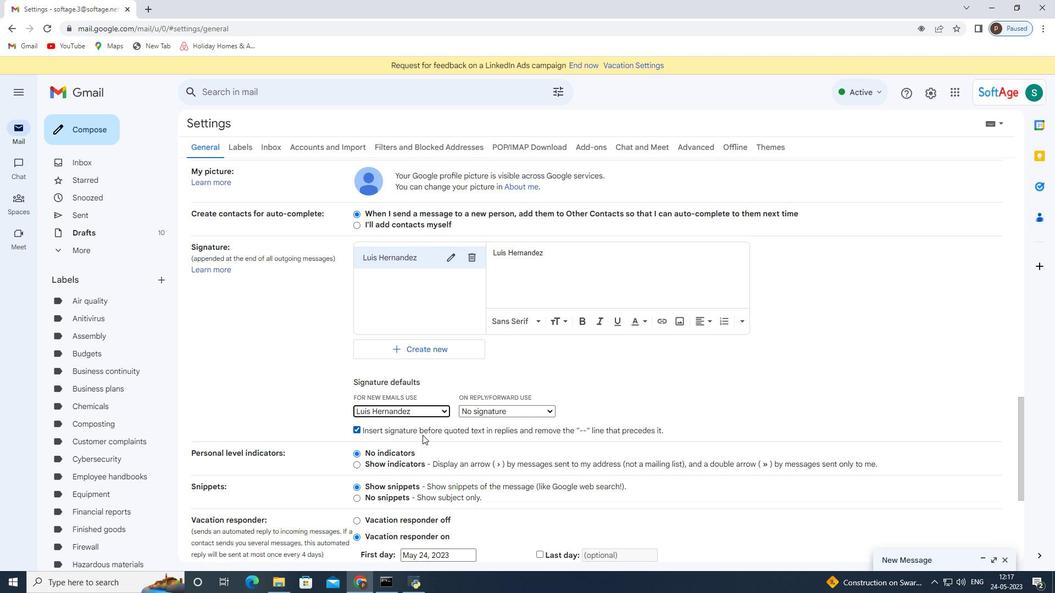 
Action: Mouse scrolled (422, 434) with delta (0, 0)
Screenshot: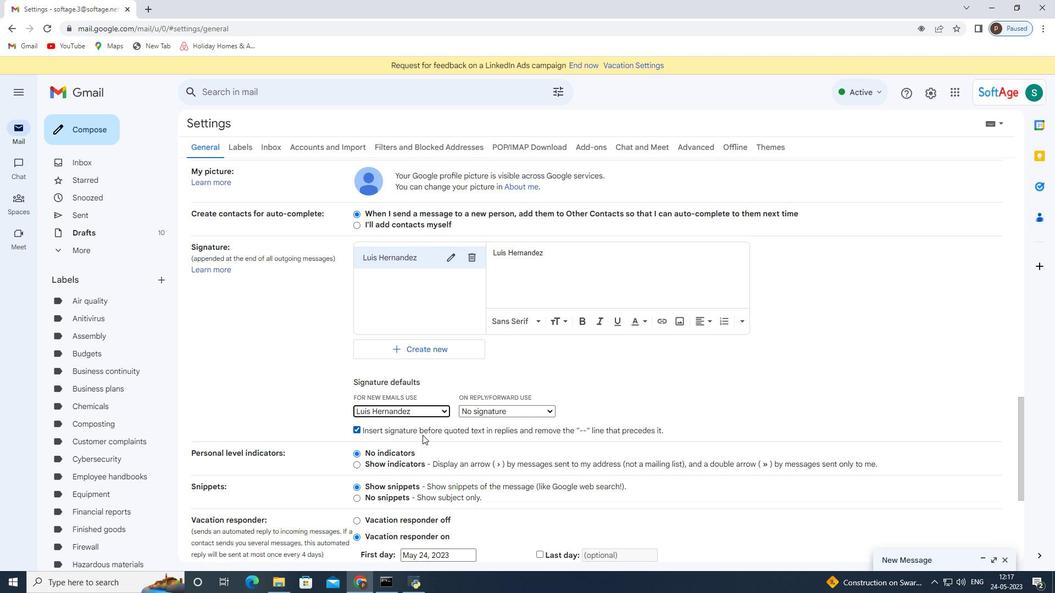 
Action: Mouse scrolled (422, 434) with delta (0, 0)
Screenshot: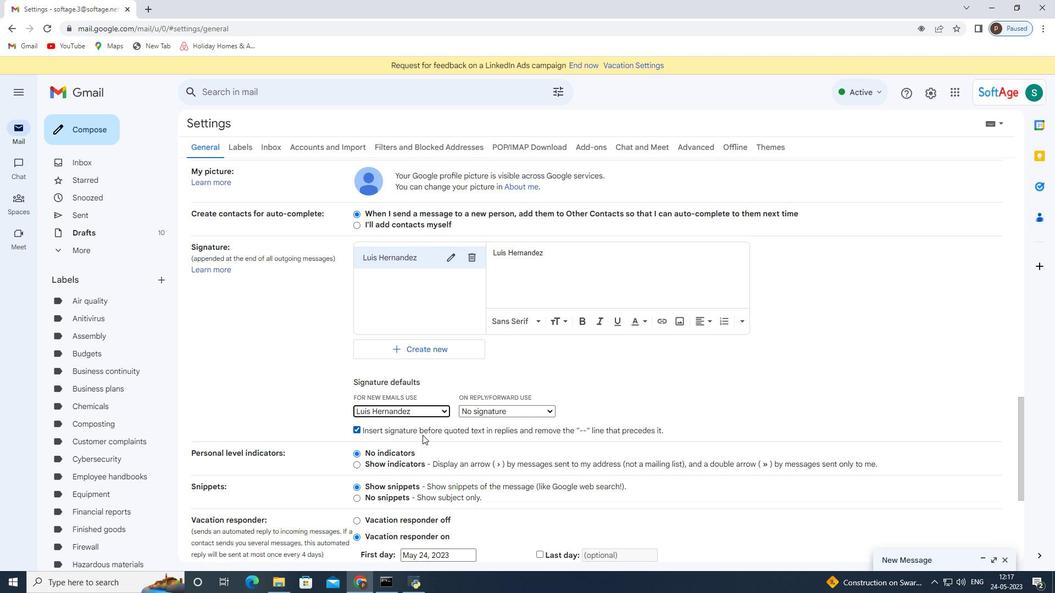 
Action: Mouse scrolled (422, 434) with delta (0, 0)
Screenshot: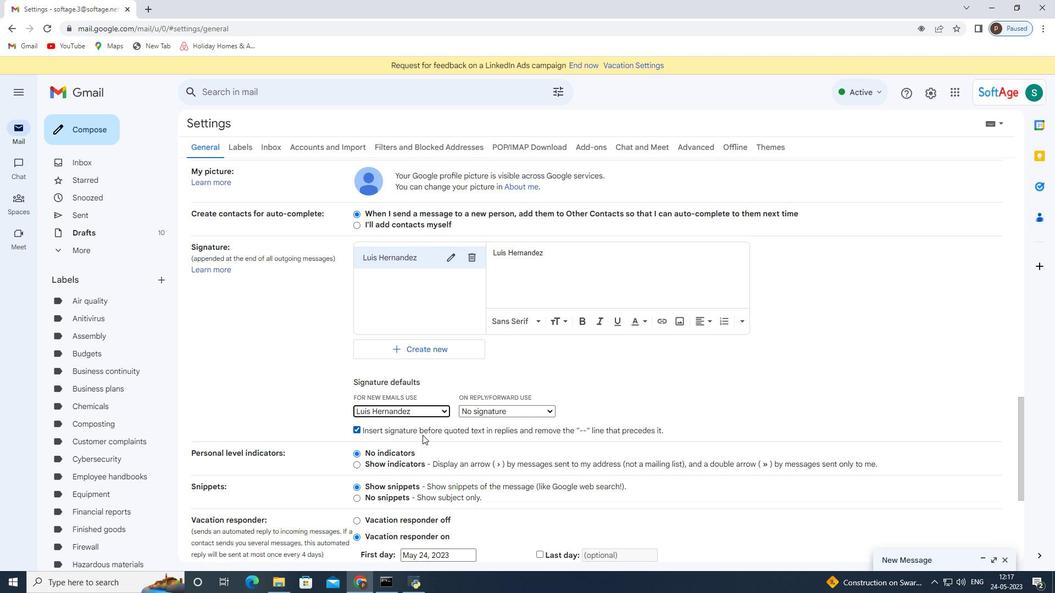 
Action: Mouse scrolled (422, 434) with delta (0, 0)
Screenshot: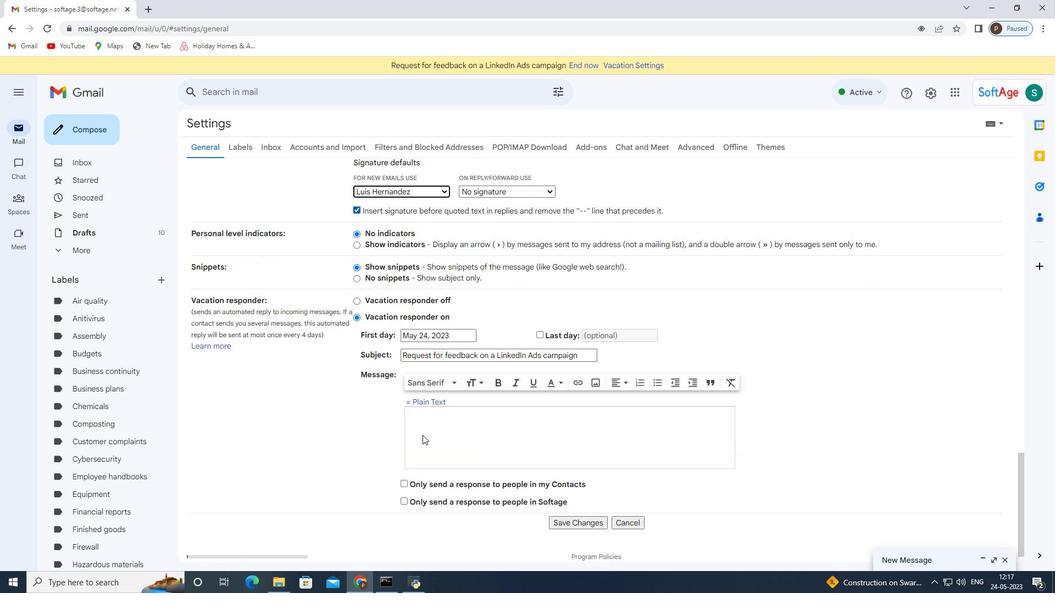 
Action: Mouse scrolled (422, 436) with delta (0, 0)
Screenshot: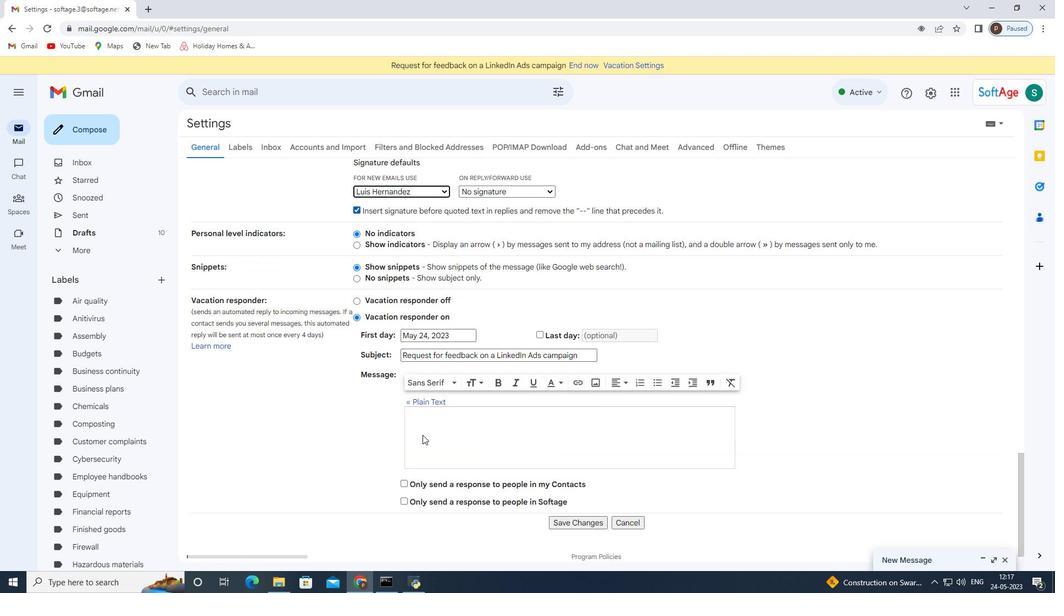 
Action: Mouse scrolled (422, 434) with delta (0, 0)
Screenshot: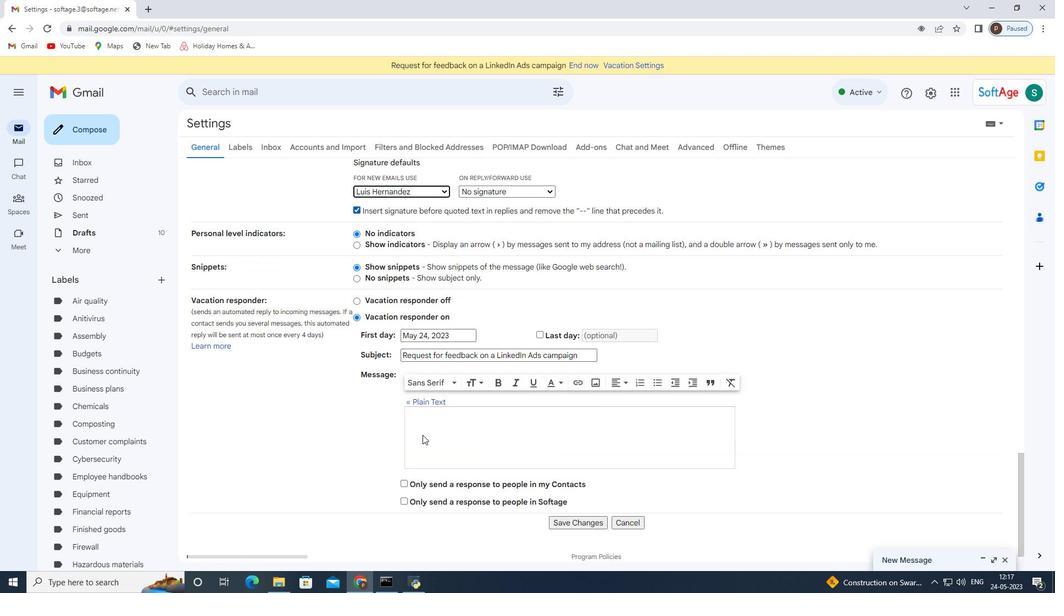 
Action: Mouse moved to (576, 502)
Screenshot: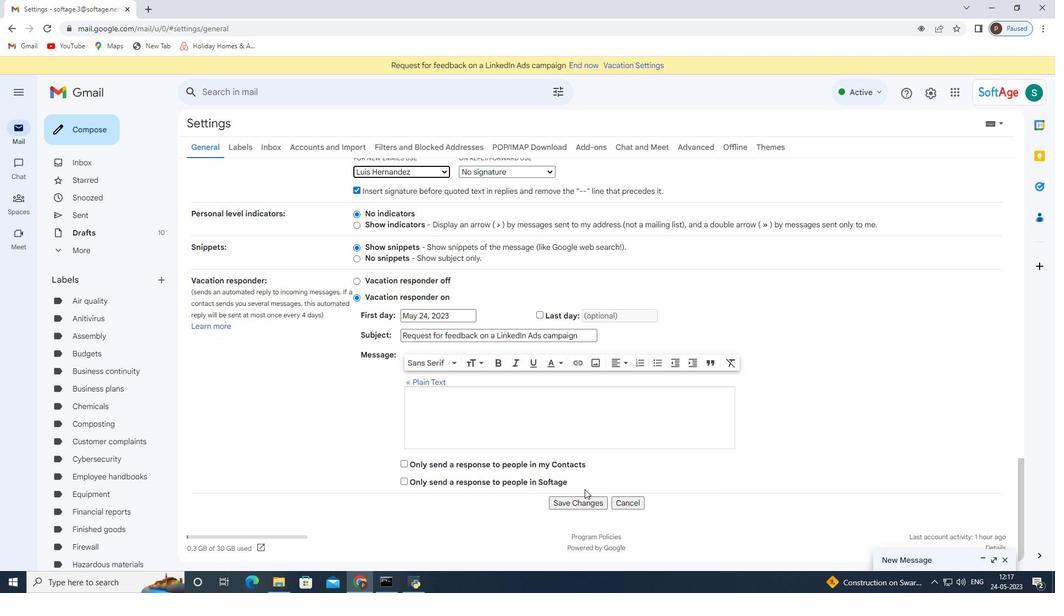 
Action: Mouse pressed left at (576, 502)
Screenshot: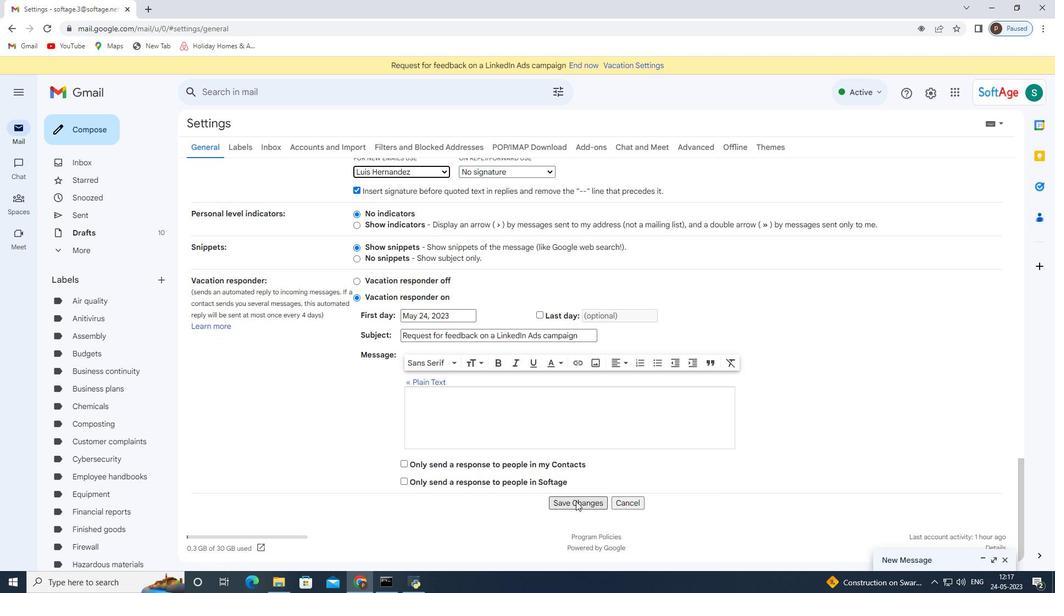 
Action: Mouse moved to (79, 133)
Screenshot: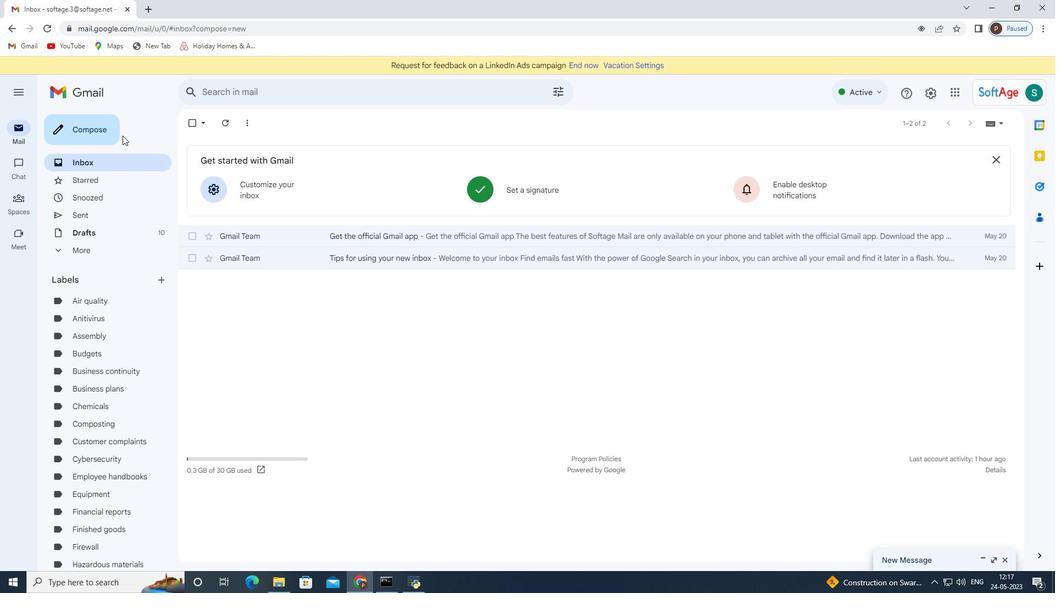 
Action: Mouse pressed left at (79, 133)
Screenshot: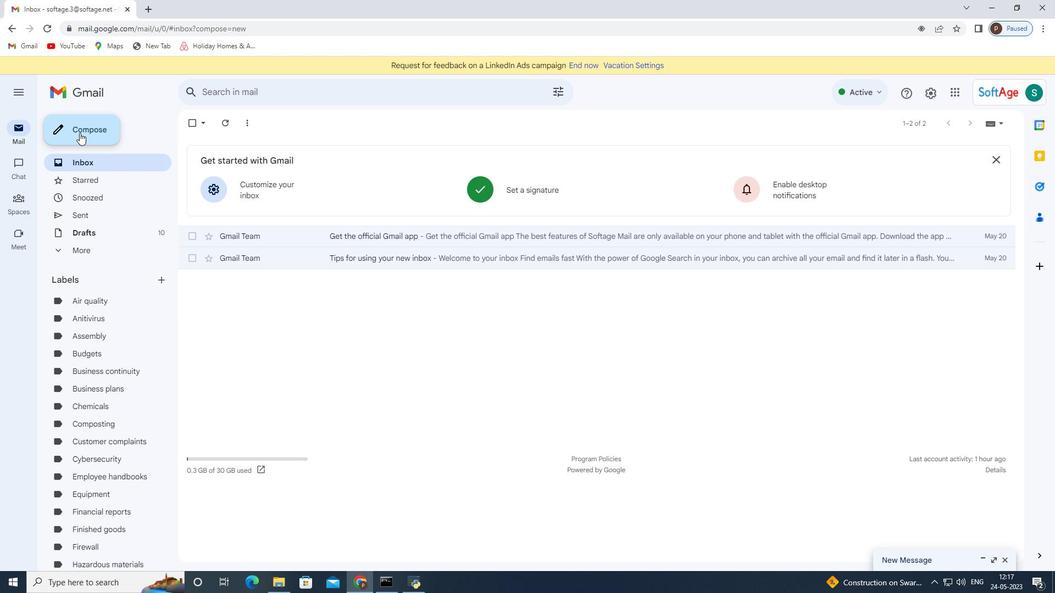 
Action: Mouse moved to (575, 289)
Screenshot: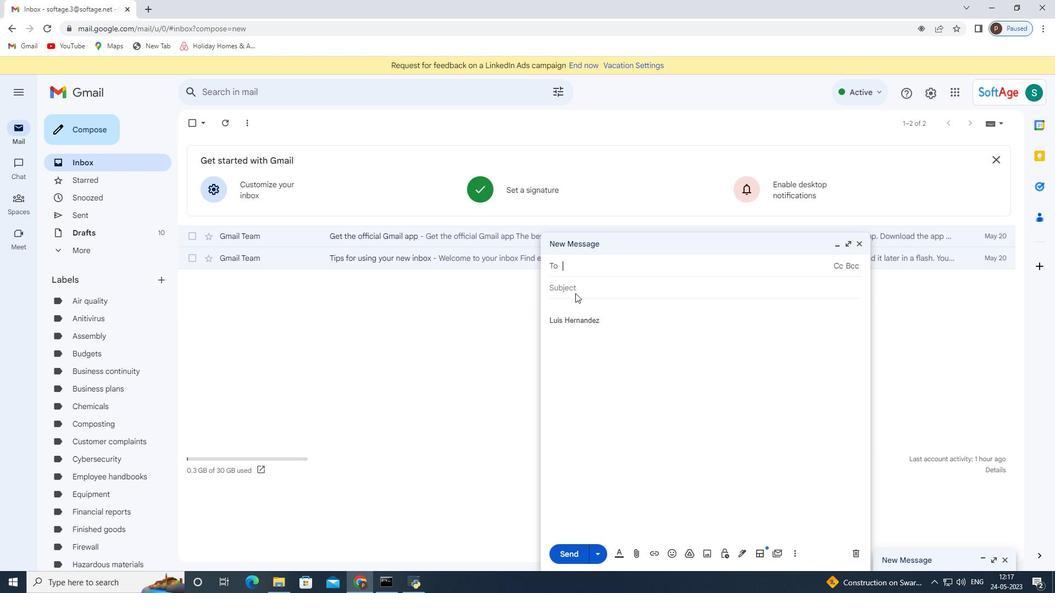 
Action: Mouse pressed left at (575, 289)
Screenshot: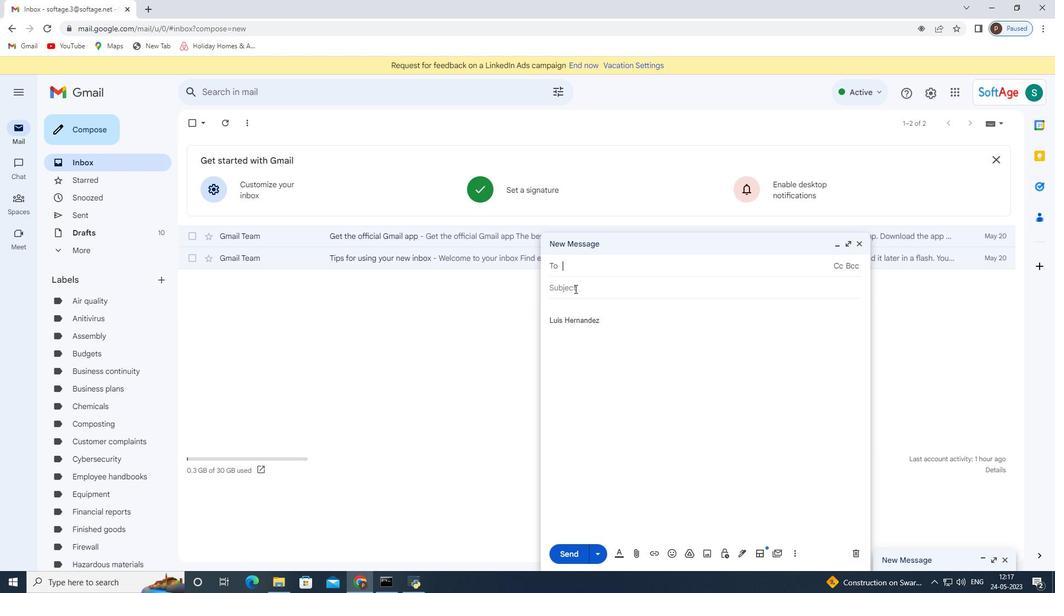 
Action: Key pressed <Key.shift>Request<Key.space>for<Key.space>feedback<Key.space>on<Key.space>a<Key.space>market<Key.space>research<Key.space>survey<Key.space><Key.tab><Key.shift>Please<Key.space>let<Key.space>me<Key.space>know<Key.space>if<Key.space>there<Key.space>are<Key.space>any<Key.space>change<Key.space><Key.backspace>s<Key.space>to<Key.space>the<Key.space>project<Key.space>quality<Key.space>criteria.
Screenshot: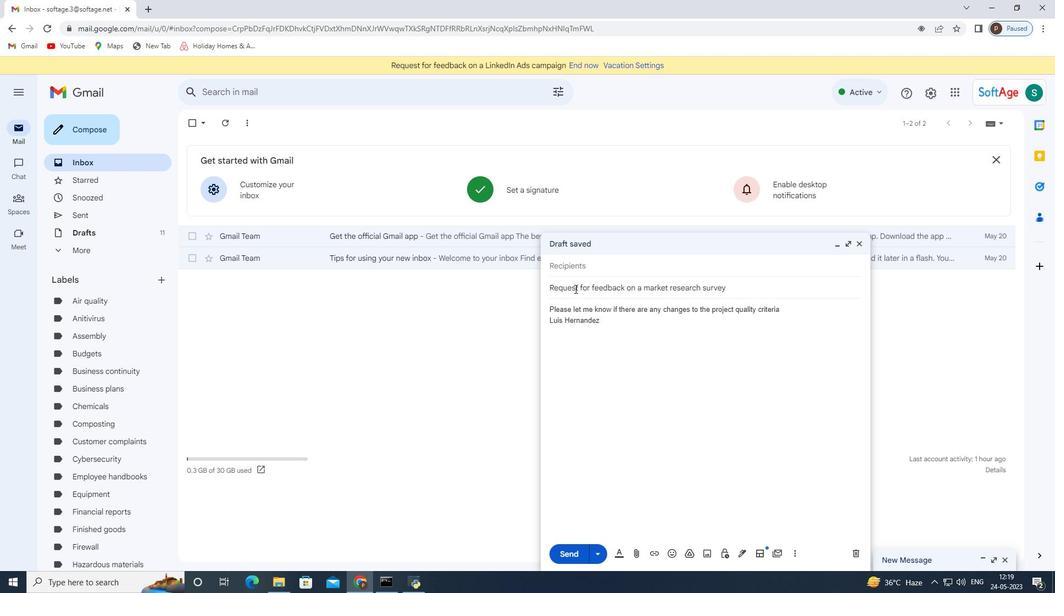 
Action: Mouse moved to (571, 264)
Screenshot: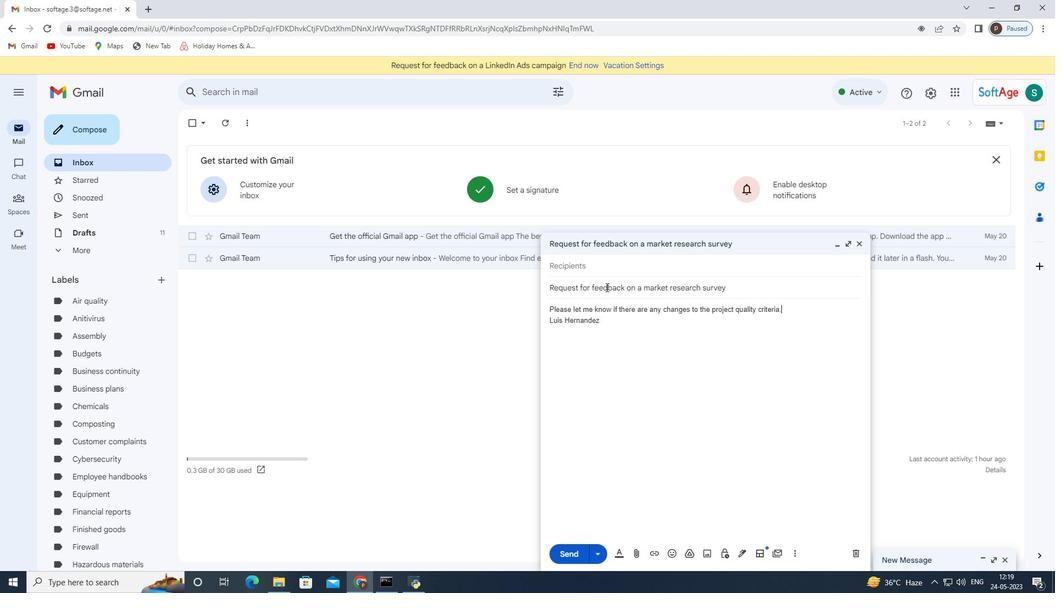 
Action: Mouse pressed left at (571, 264)
Screenshot: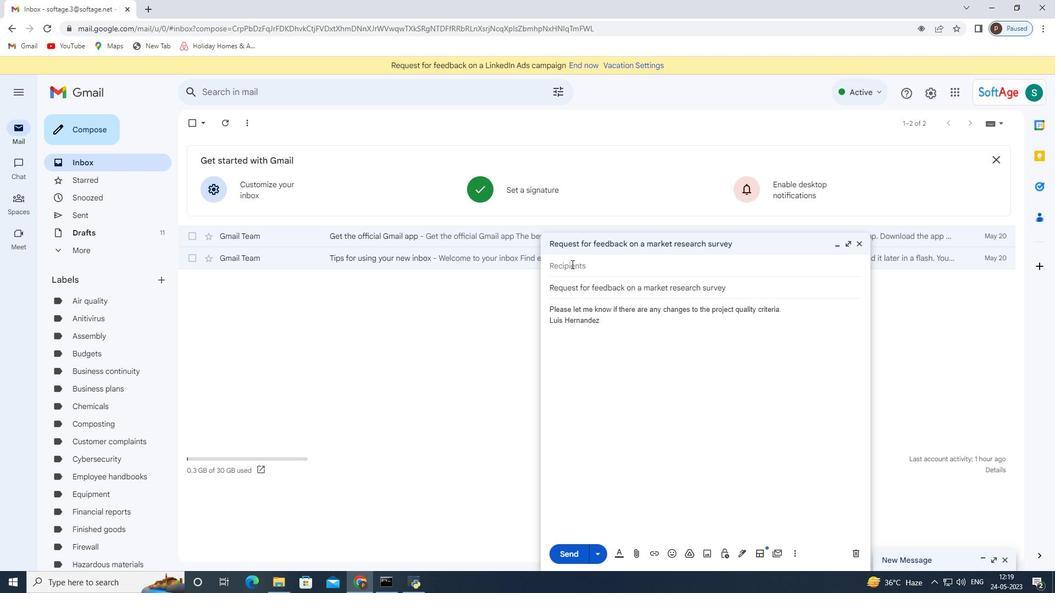 
Action: Key pressed softage.9<Key.shift>@softage.net
Screenshot: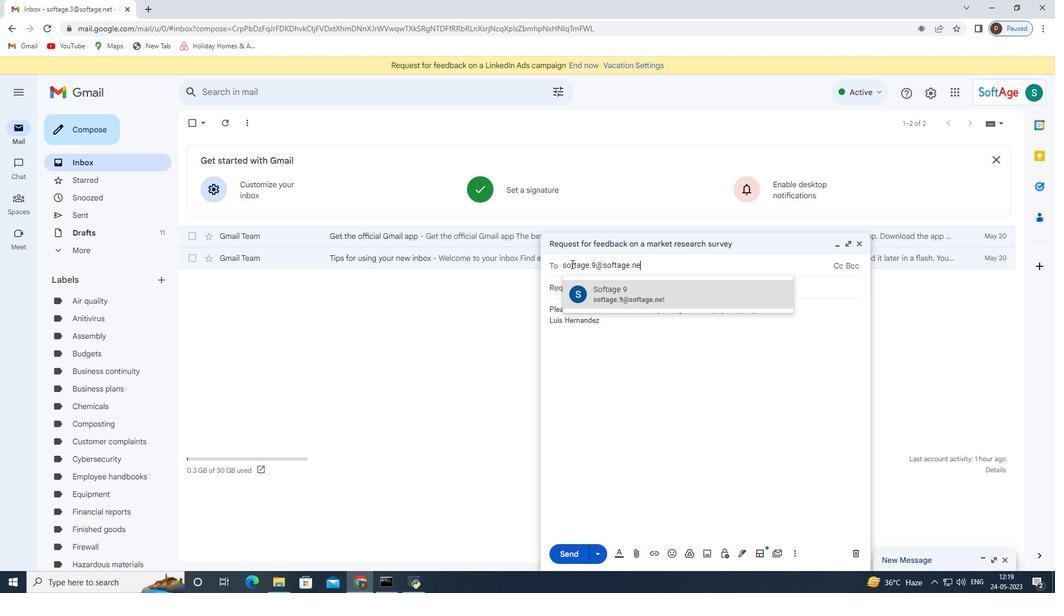 
Action: Mouse moved to (648, 285)
Screenshot: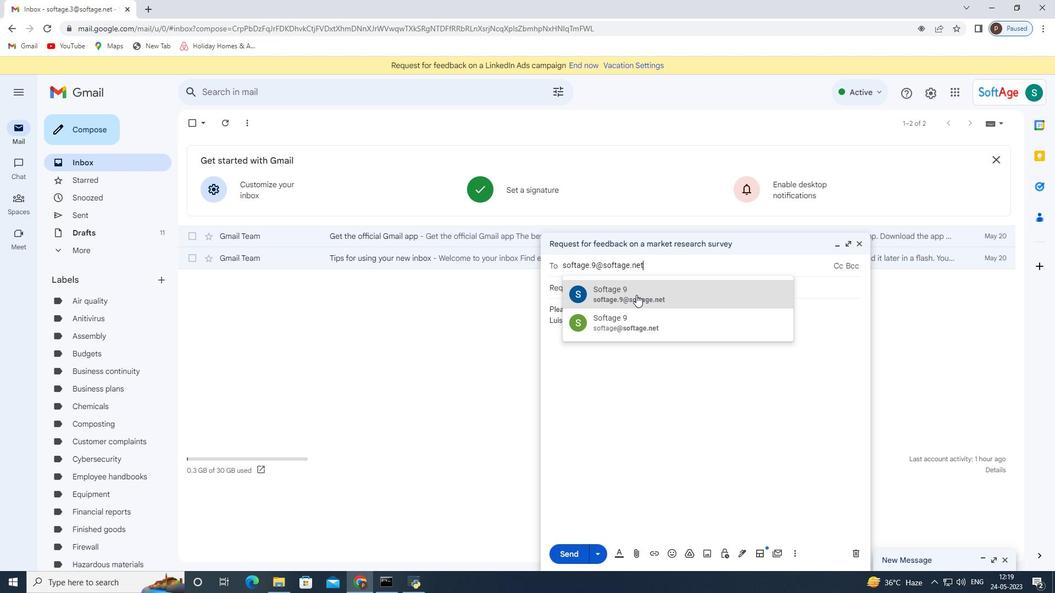 
Action: Mouse pressed left at (648, 285)
Screenshot: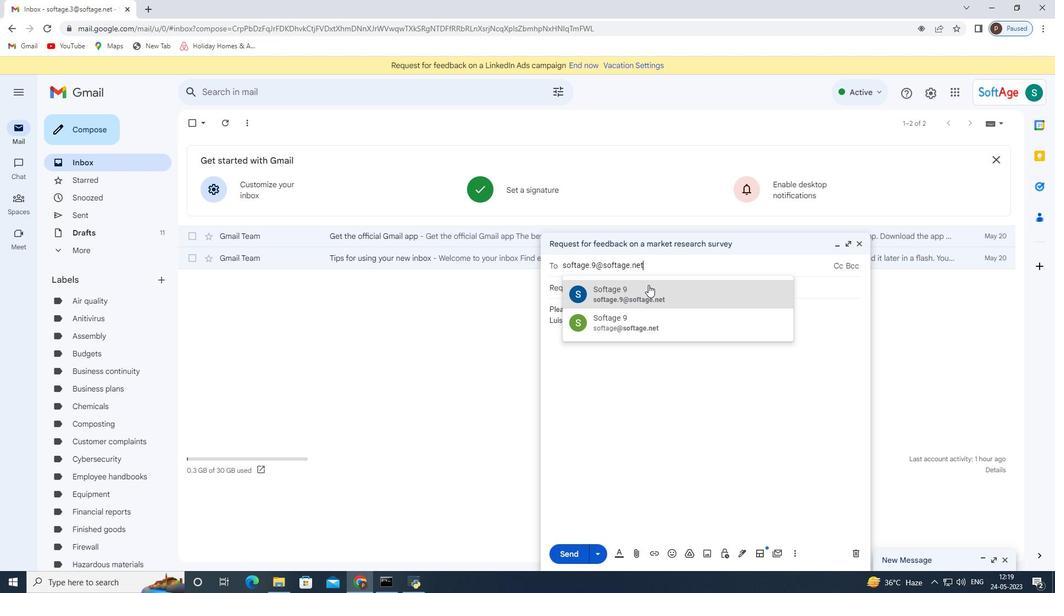 
Action: Mouse moved to (809, 327)
Screenshot: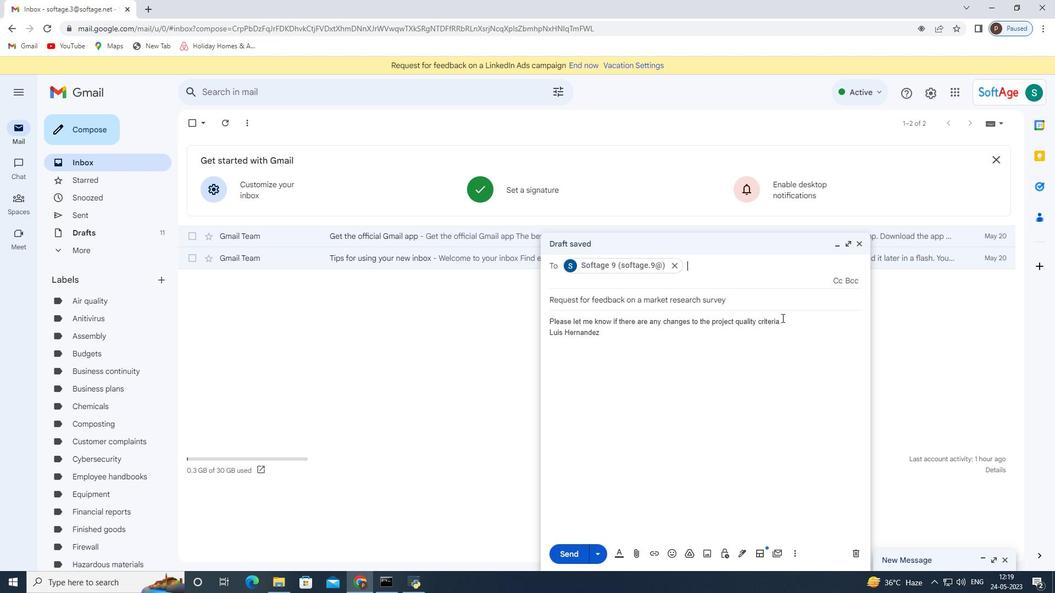 
Action: Mouse pressed left at (809, 327)
Screenshot: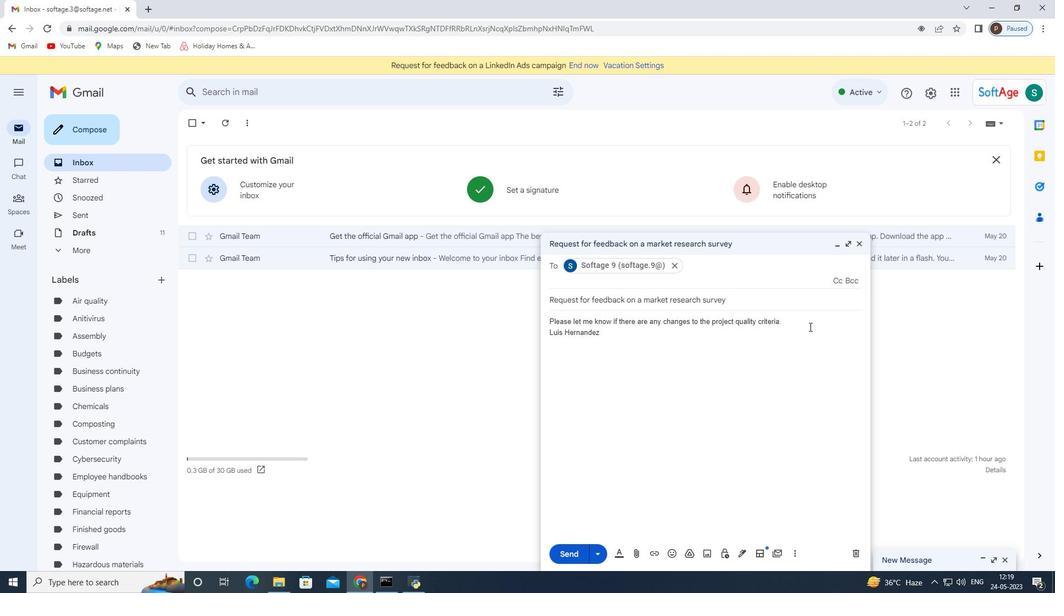 
Action: Mouse moved to (796, 313)
Screenshot: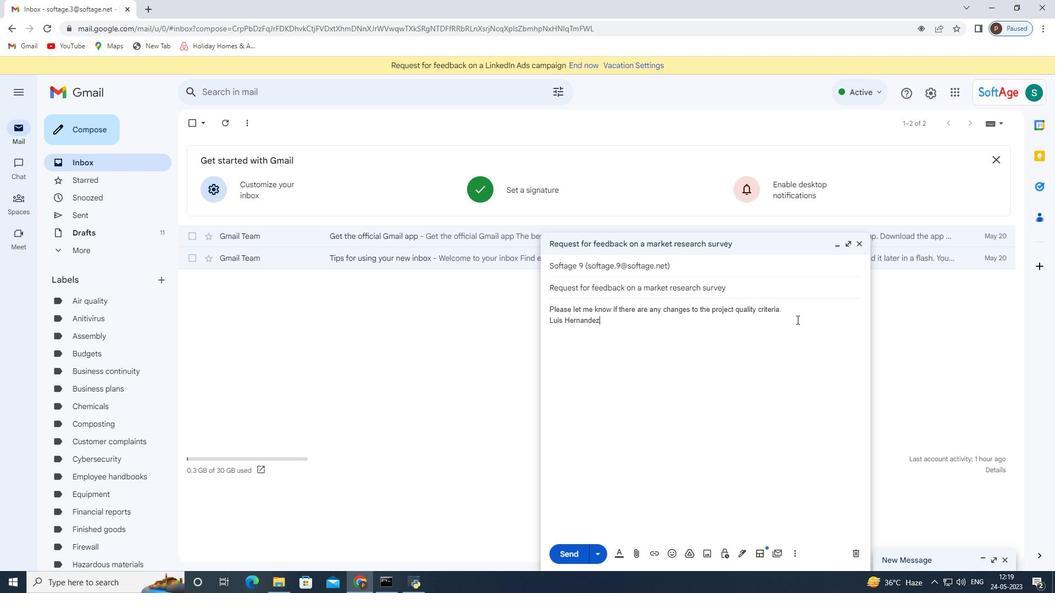 
Action: Mouse pressed left at (796, 313)
Screenshot: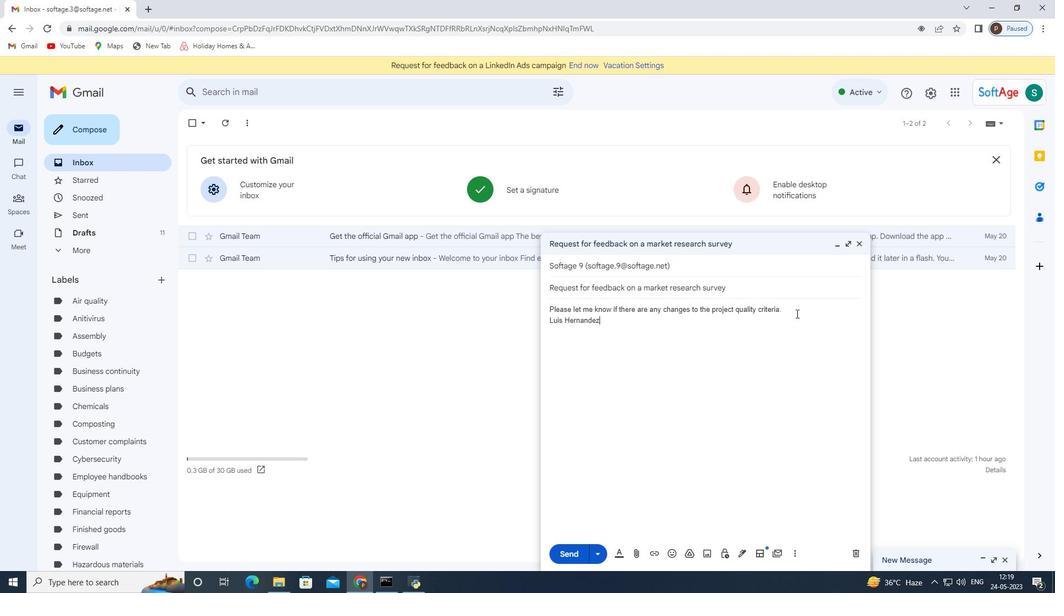 
Action: Mouse moved to (637, 555)
Screenshot: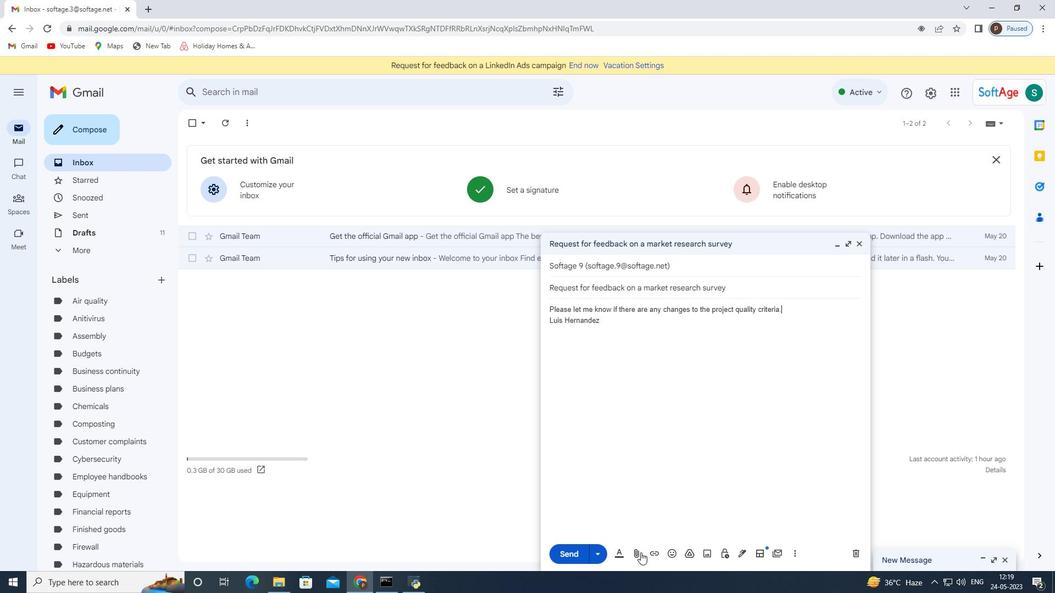 
Action: Mouse pressed left at (637, 555)
Screenshot: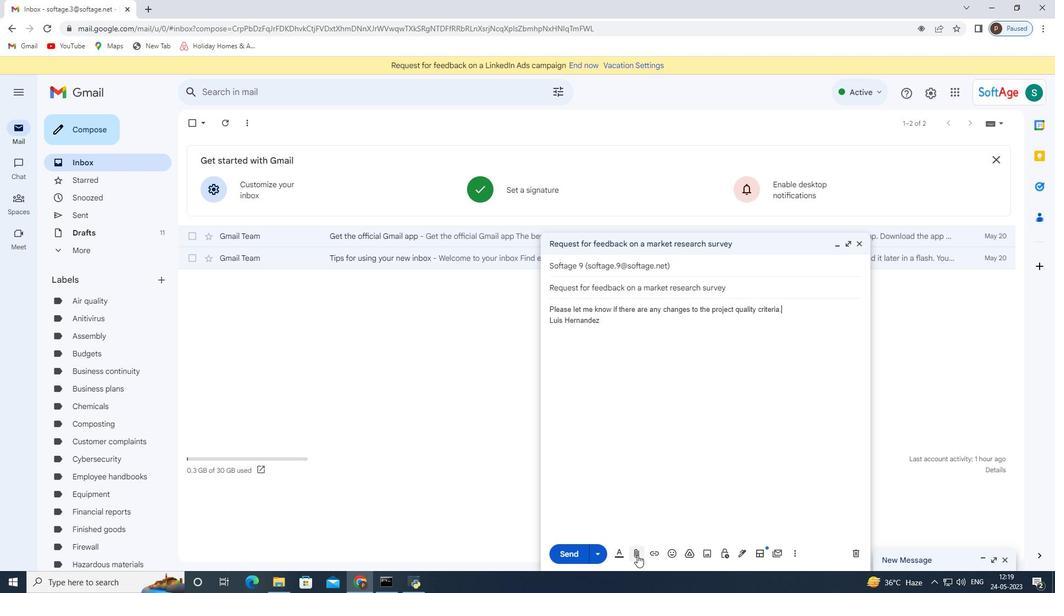 
Action: Mouse moved to (193, 97)
Screenshot: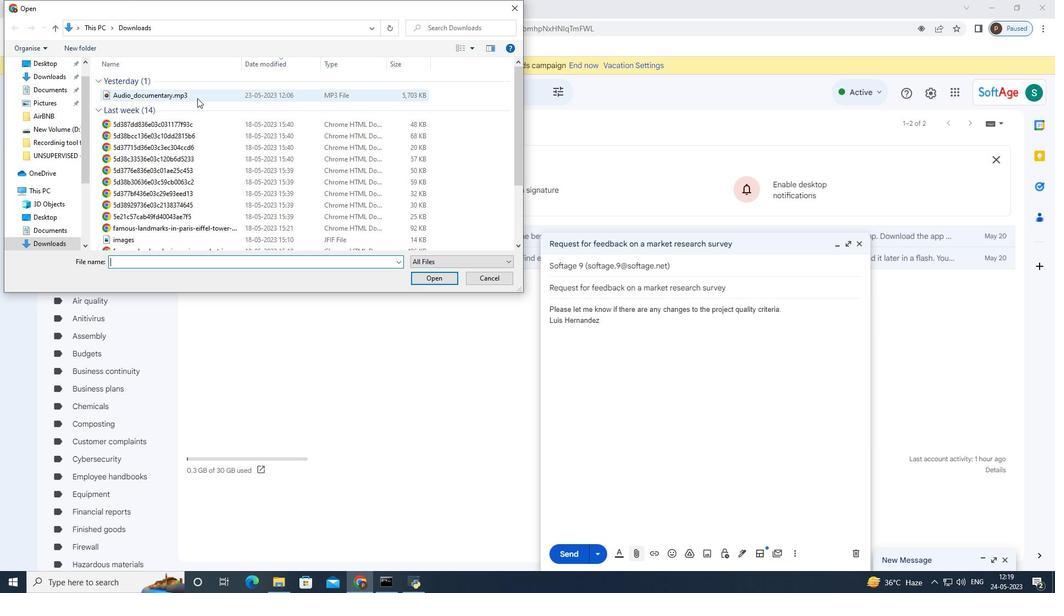 
Action: Mouse pressed left at (193, 97)
Screenshot: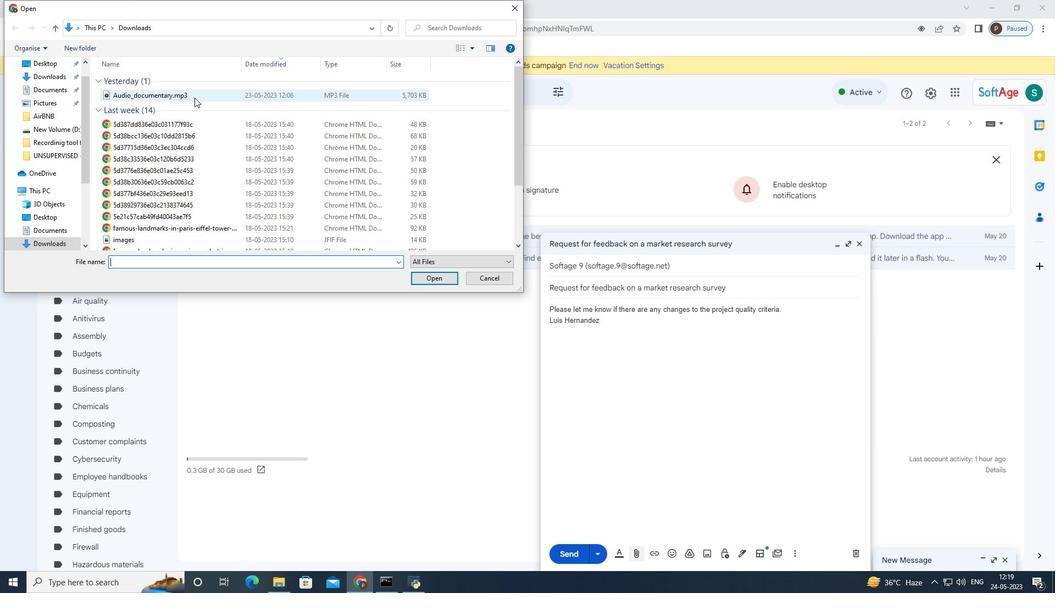 
Action: Mouse moved to (428, 281)
Screenshot: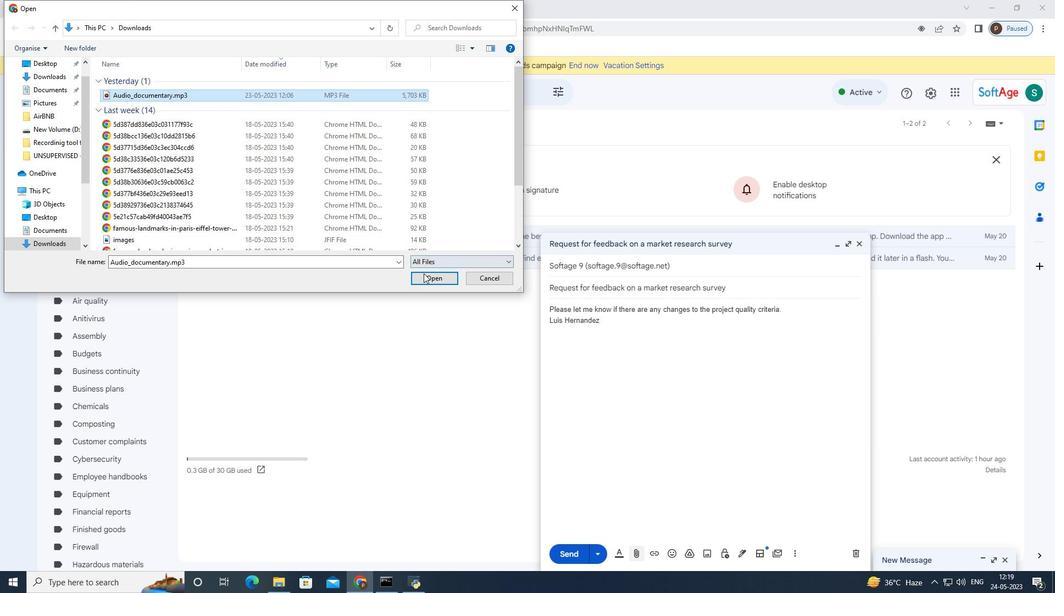 
Action: Mouse pressed left at (428, 281)
Screenshot: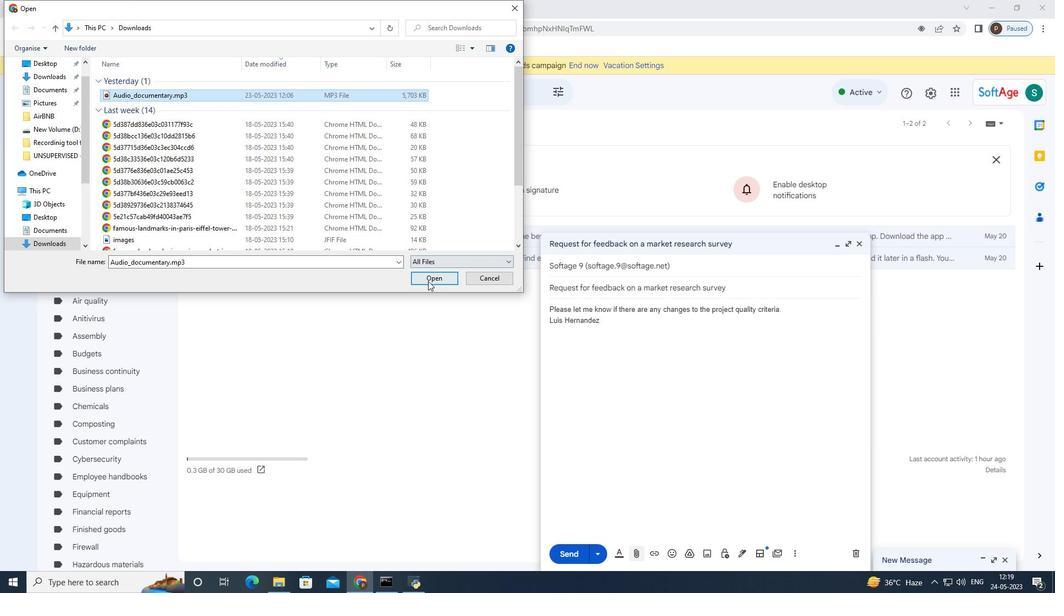 
Action: Mouse moved to (800, 302)
Screenshot: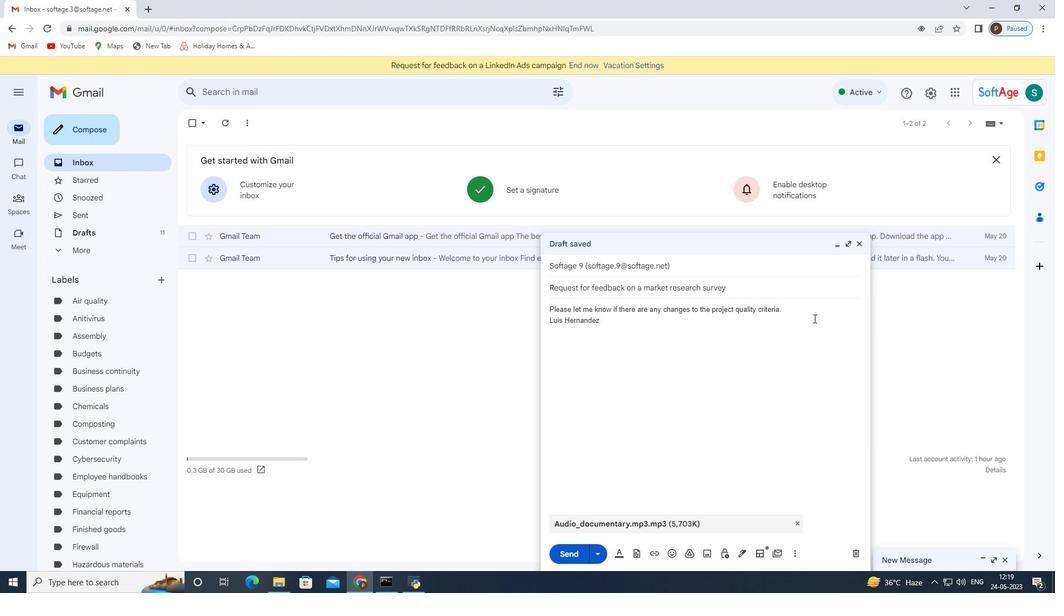 
Action: Mouse pressed left at (800, 302)
Screenshot: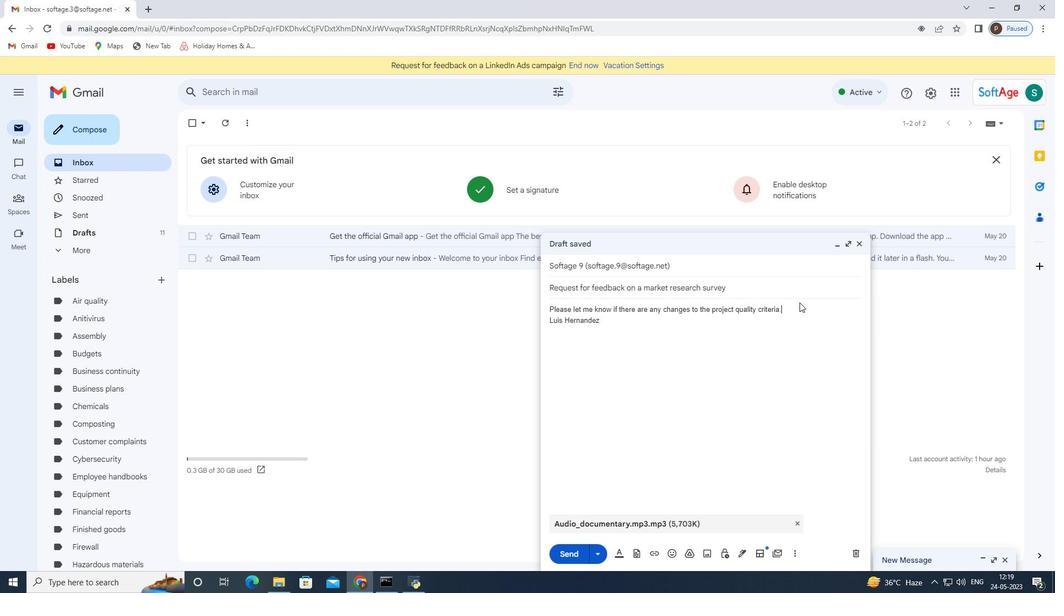 
Action: Mouse moved to (792, 310)
Screenshot: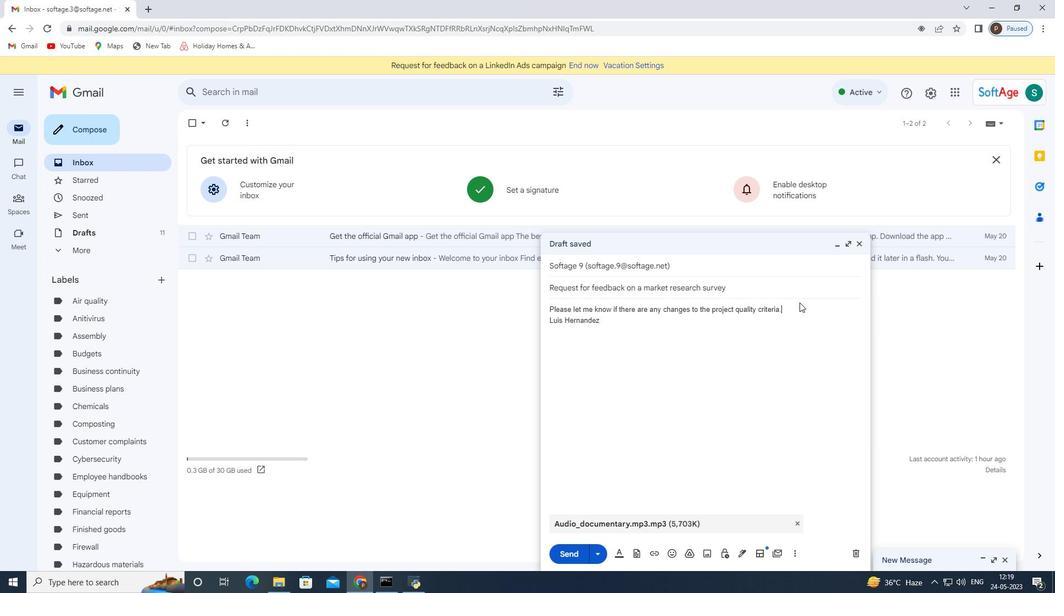 
Action: Mouse pressed left at (792, 310)
Screenshot: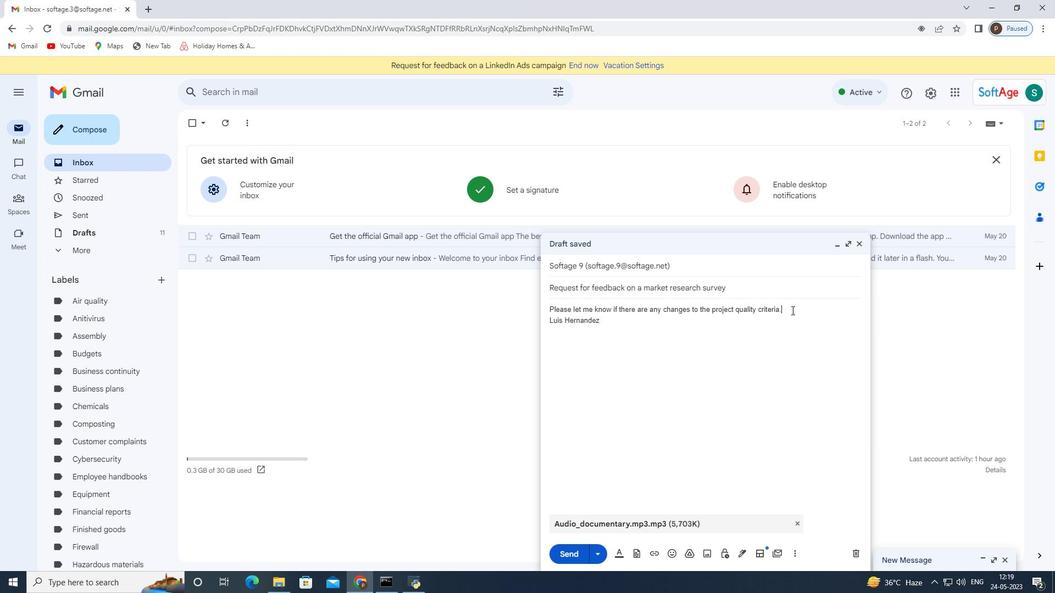 
Action: Key pressed <Key.backspace><Key.backspace><Key.backspace><Key.backspace><Key.backspace><Key.backspace><Key.backspace><Key.backspace><Key.backspace><Key.backspace><Key.backspace><Key.backspace><Key.backspace><Key.backspace><Key.backspace><Key.backspace><Key.backspace><Key.backspace><Key.backspace><Key.backspace><Key.backspace><Key.backspace><Key.backspace><Key.backspace><Key.backspace><Key.backspace><Key.backspace><Key.backspace><Key.backspace><Key.backspace><Key.backspace><Key.backspace><Key.backspace><Key.backspace><Key.backspace><Key.backspace><Key.backspace><Key.backspace><Key.backspace><Key.backspace><Key.backspace><Key.backspace><Key.backspace><Key.backspace><Key.backspace><Key.backspace><Key.backspace><Key.backspace><Key.backspace>
Screenshot: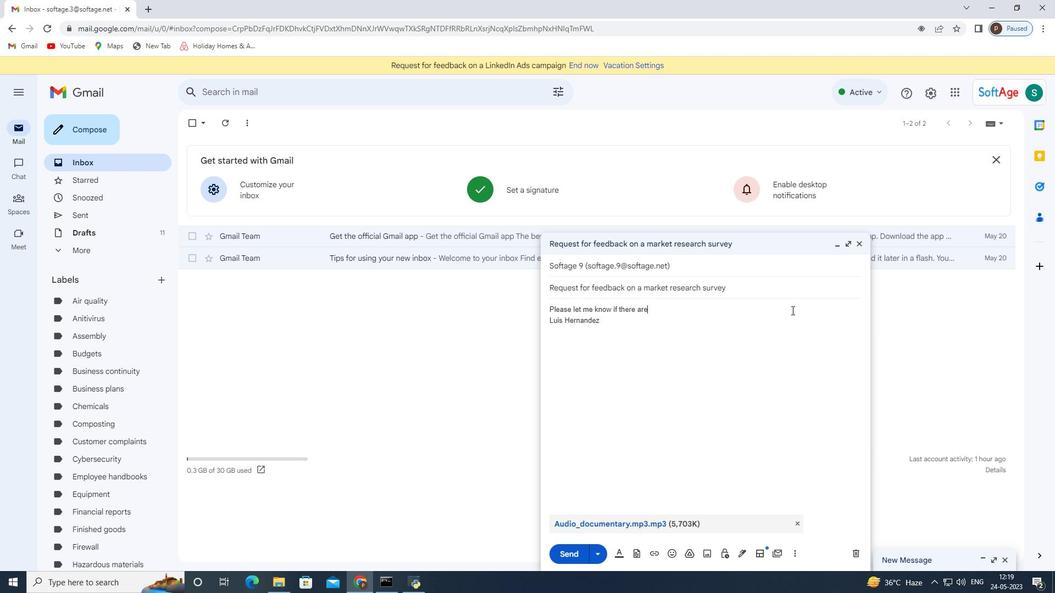 
Action: Mouse moved to (792, 311)
Screenshot: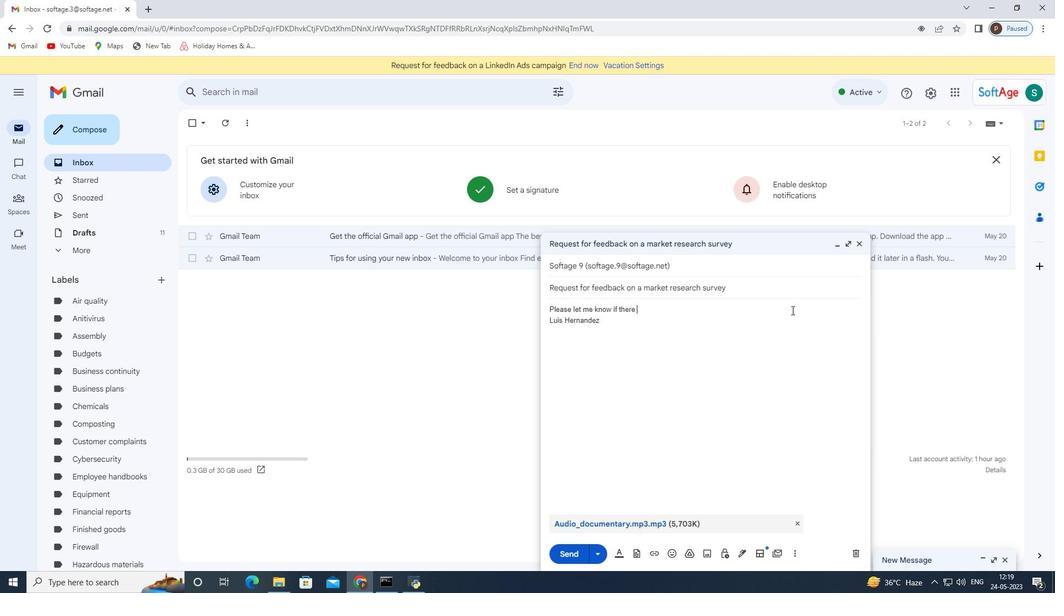 
Action: Key pressed <Key.backspace><Key.backspace><Key.backspace><Key.backspace><Key.backspace><Key.backspace><Key.backspace><Key.backspace><Key.backspace><Key.backspace><Key.backspace><Key.backspace><Key.backspace><Key.backspace><Key.backspace><Key.backspace><Key.backspace><Key.backspace><Key.backspace><Key.backspace><Key.backspace><Key.backspace><Key.backspace><Key.backspace><Key.backspace><Key.backspace><Key.backspace><Key.backspace><Key.backspace><Key.backspace><Key.backspace><Key.backspace><Key.backspace><Key.backspace><Key.backspace><Key.backspace><Key.backspace><Key.backspace><Key.backspace>ctrl+Z<'\x1a'><'\x1a'><'\x1a'><Key.enter><Key.enter><Key.shift>Thank<Key.space>you
Screenshot: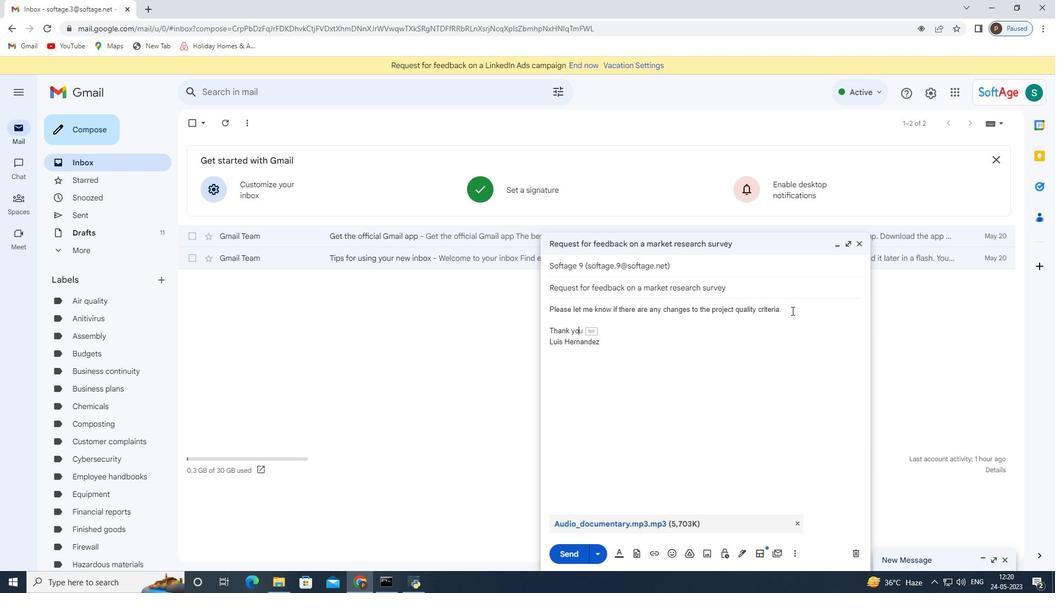 
Action: Mouse moved to (575, 554)
Screenshot: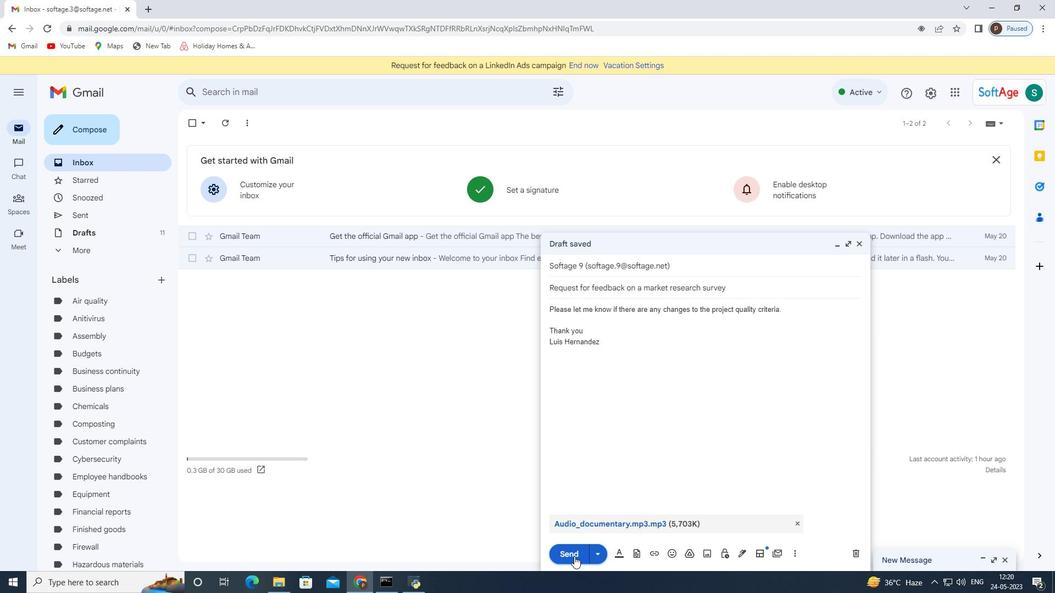 
Action: Mouse pressed left at (575, 554)
Screenshot: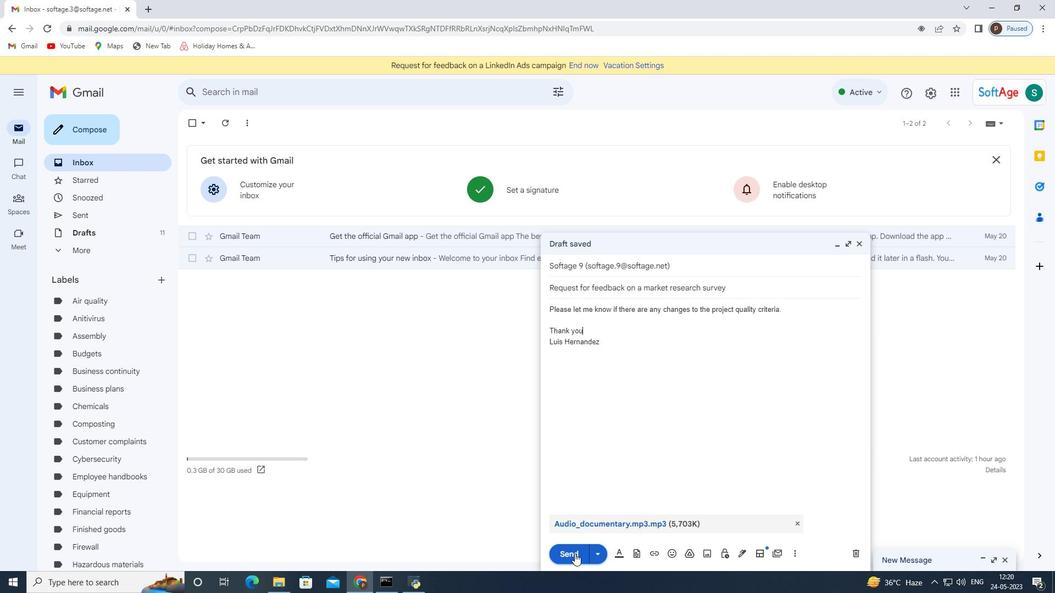 
Action: Mouse moved to (127, 210)
Screenshot: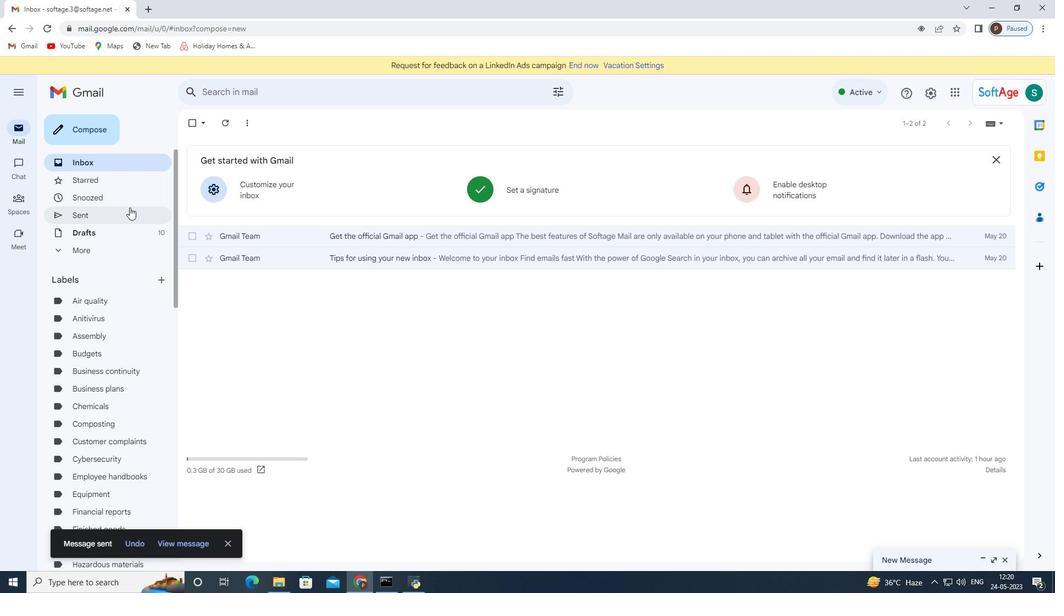 
Action: Mouse pressed left at (127, 210)
Screenshot: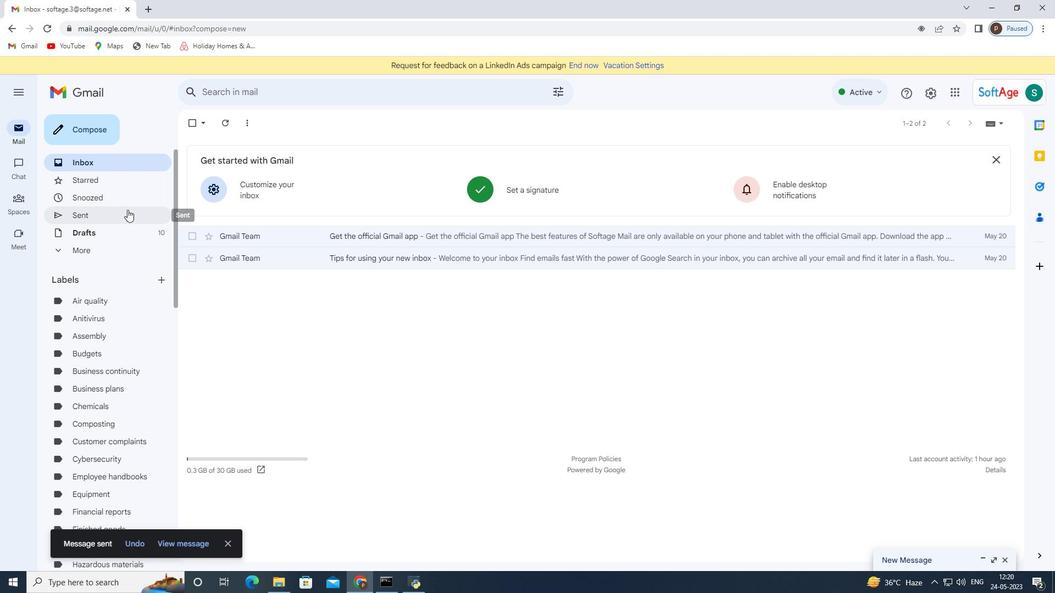 
Action: Mouse moved to (473, 185)
Screenshot: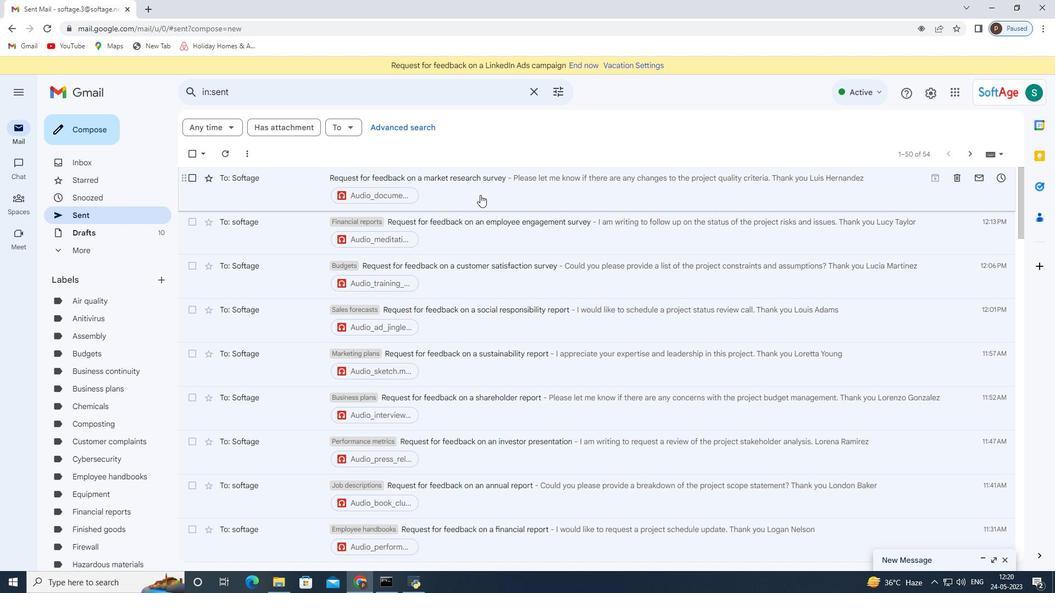 
Action: Mouse pressed right at (473, 185)
Screenshot: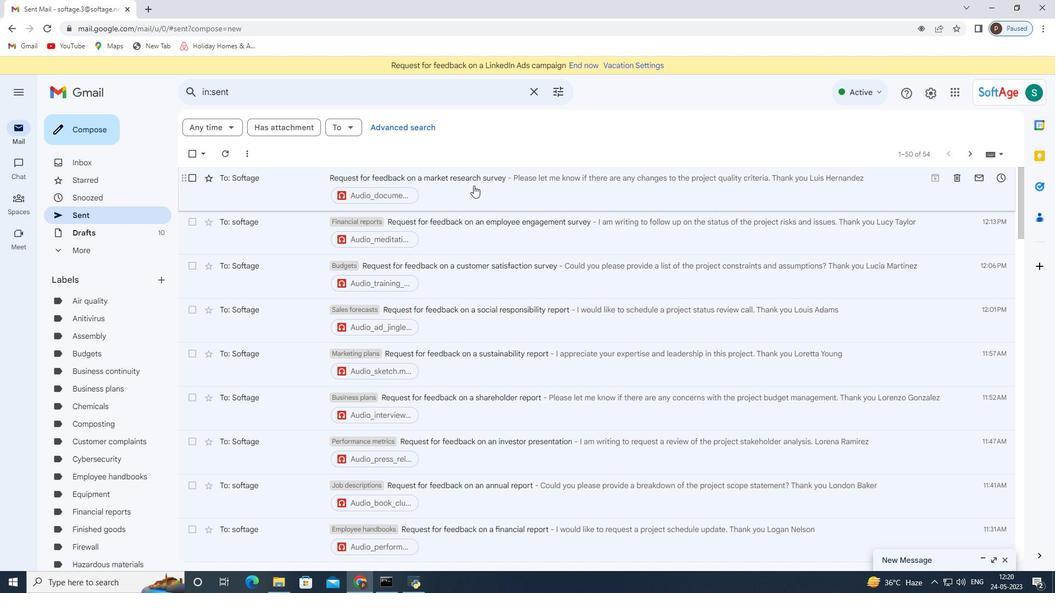 
Action: Mouse moved to (542, 371)
Screenshot: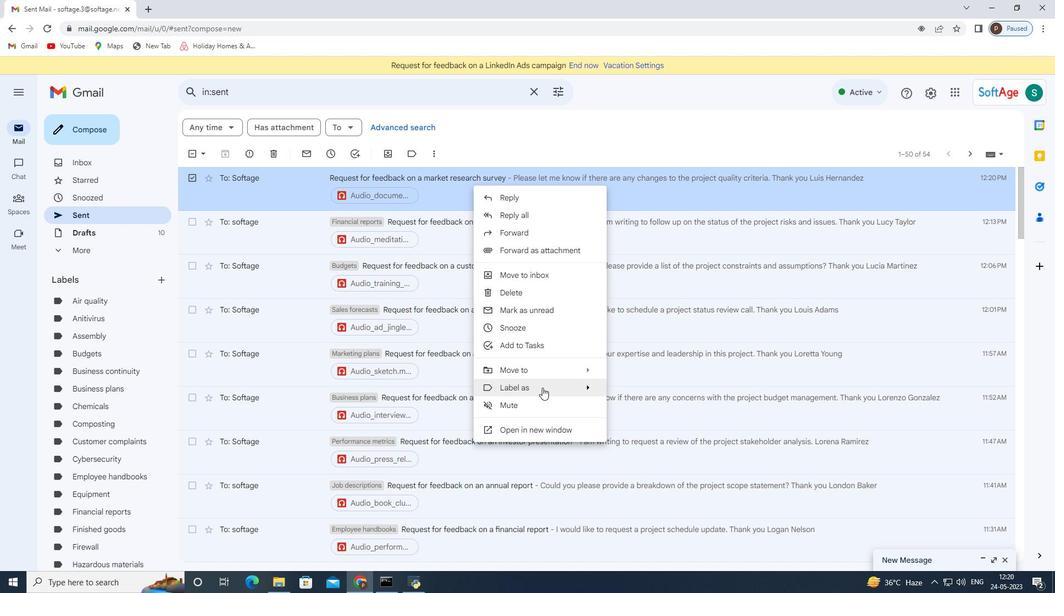 
Action: Mouse pressed left at (542, 371)
Screenshot: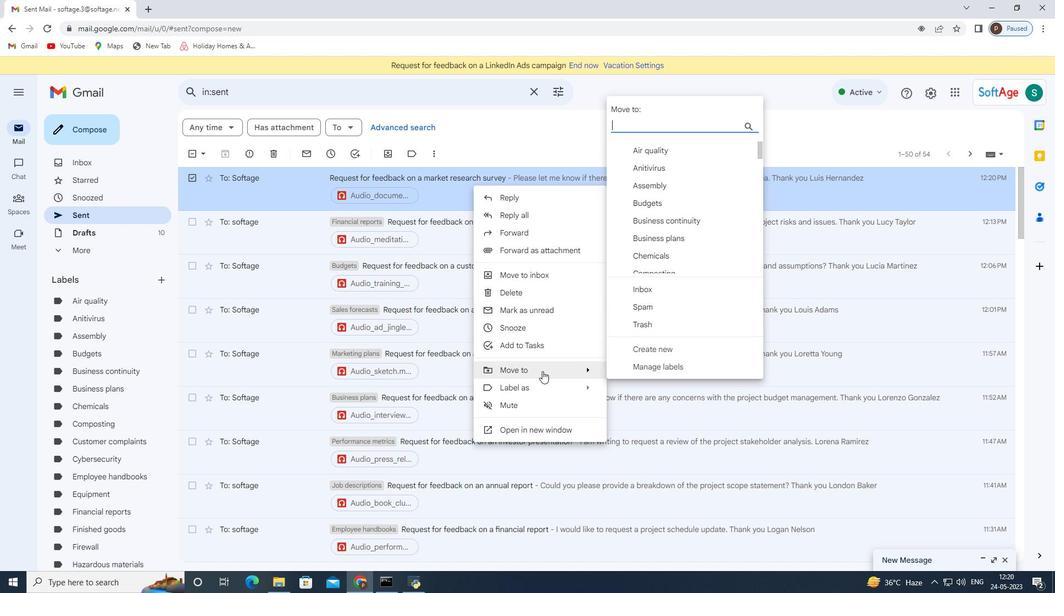 
Action: Mouse moved to (650, 348)
Screenshot: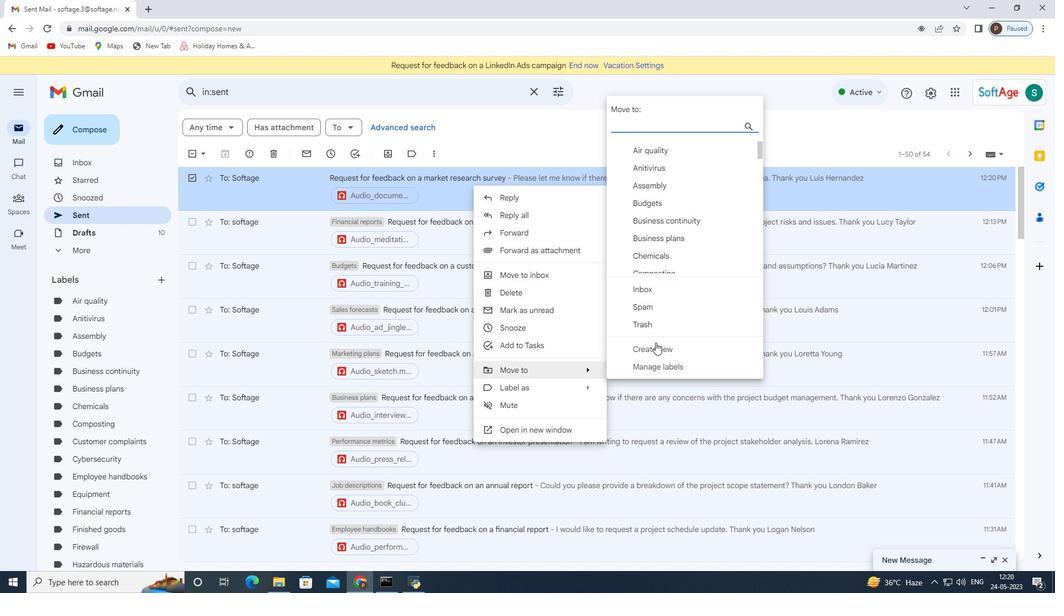 
Action: Mouse pressed left at (650, 348)
Screenshot: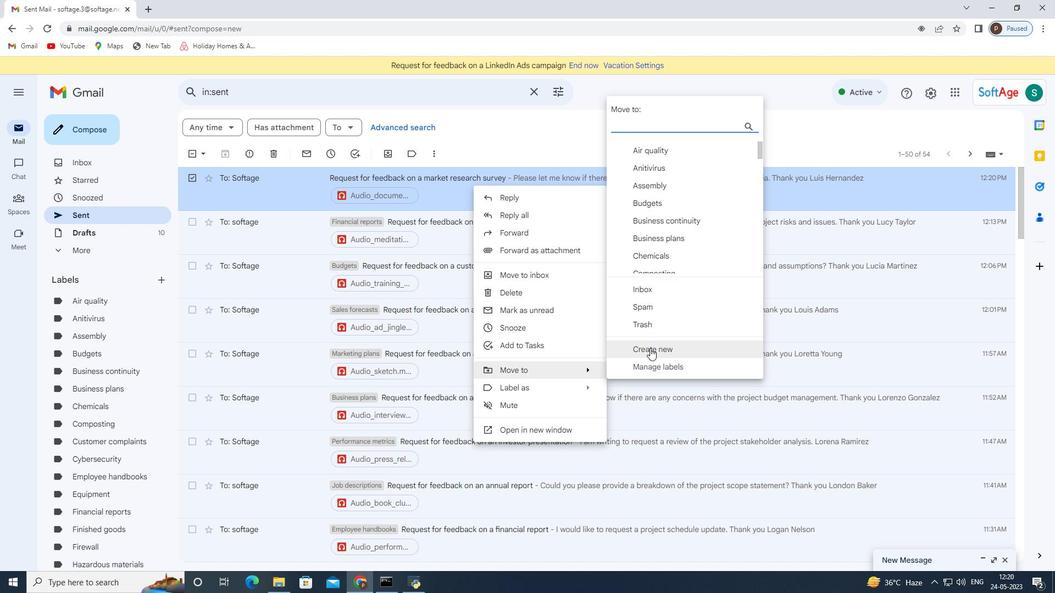 
Action: Mouse moved to (464, 296)
Screenshot: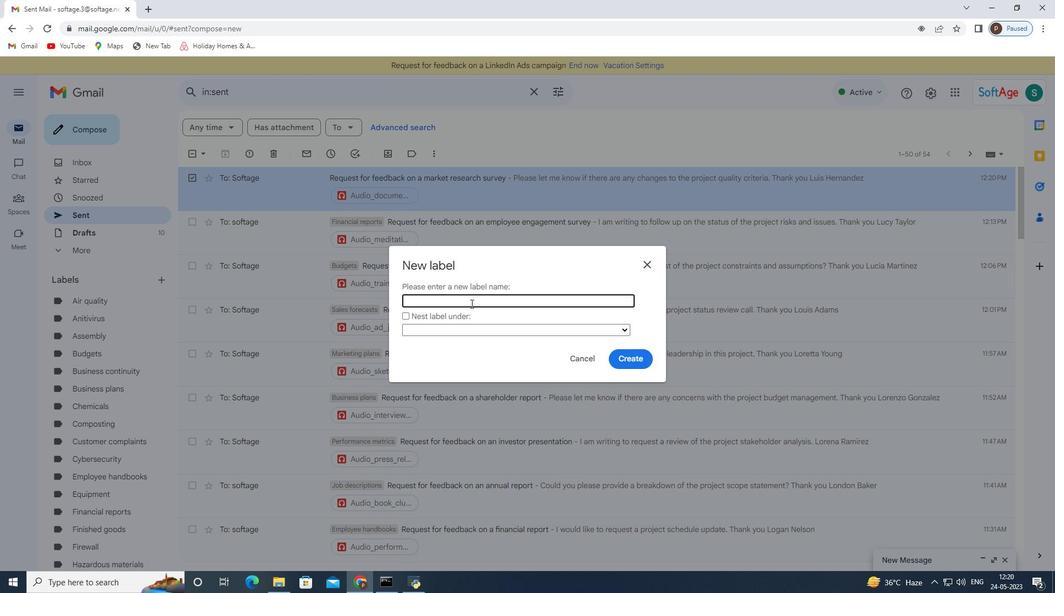 
Action: Mouse pressed left at (464, 296)
Screenshot: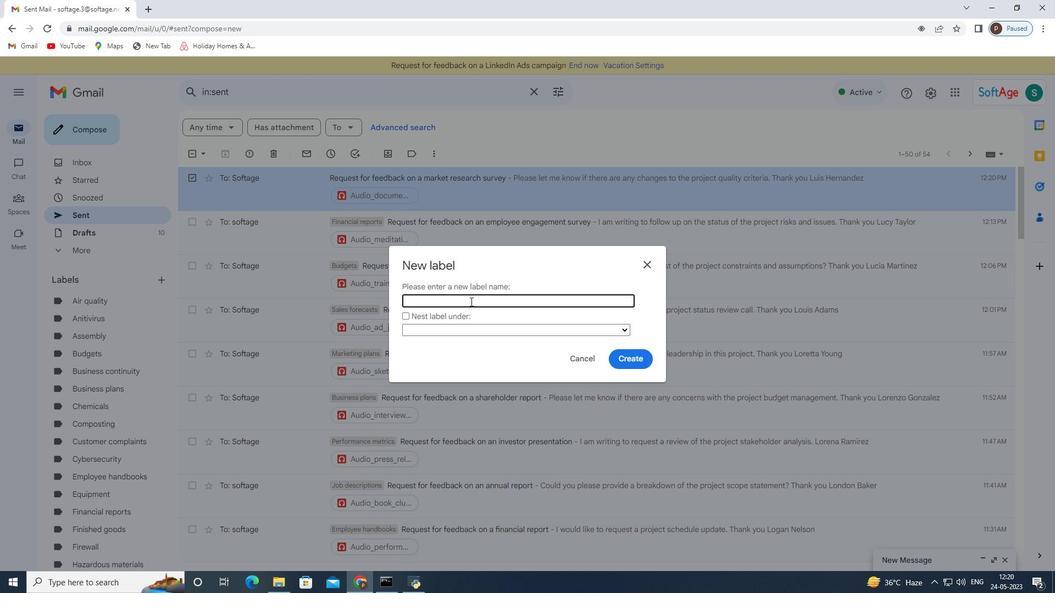 
Action: Key pressed <Key.shift>Tax<Key.space>filings
Screenshot: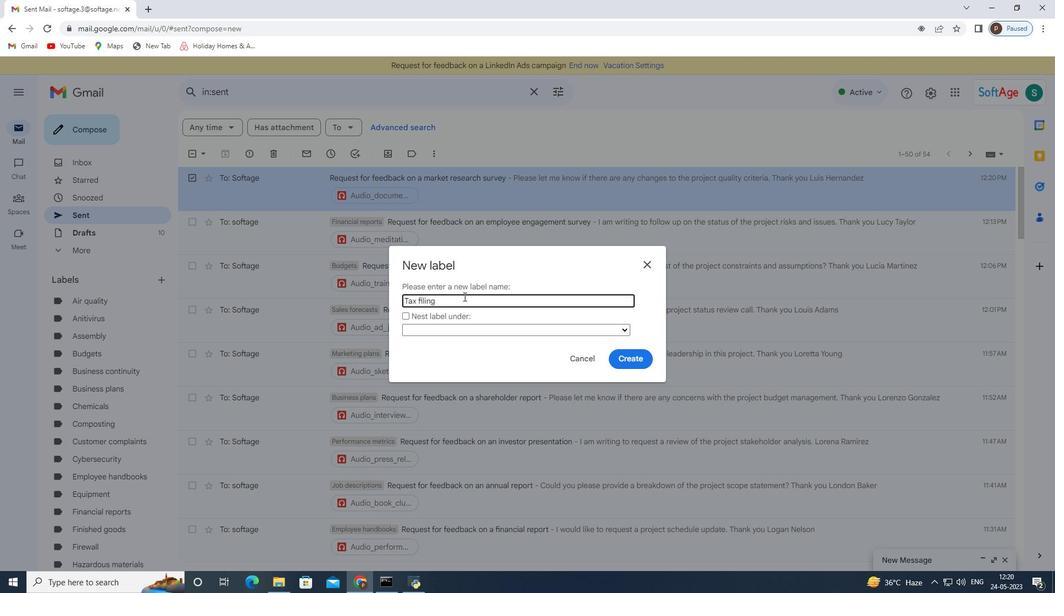 
Action: Mouse moved to (633, 355)
Screenshot: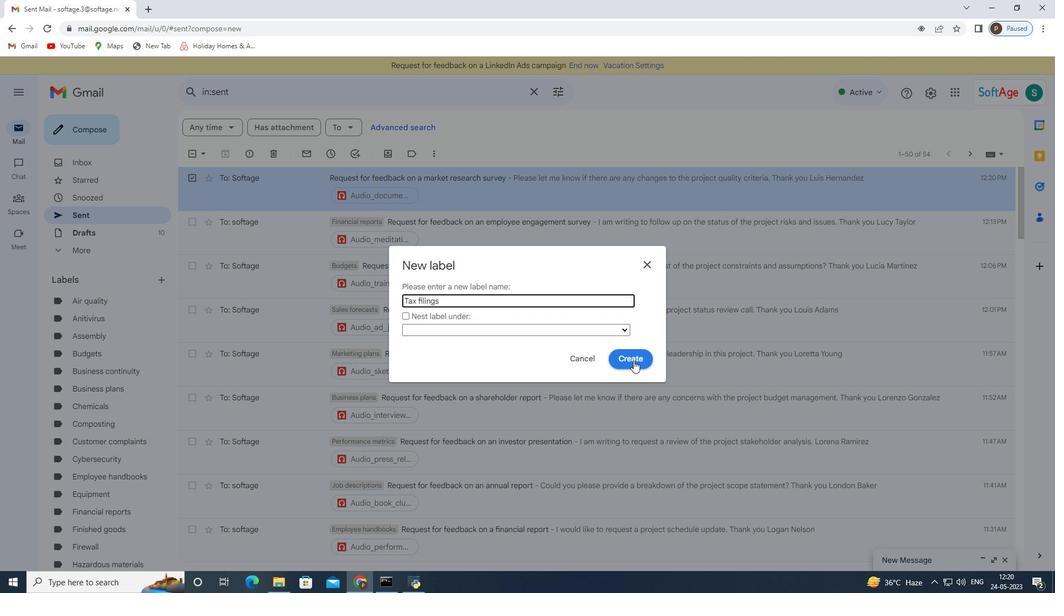 
Action: Mouse pressed left at (633, 355)
Screenshot: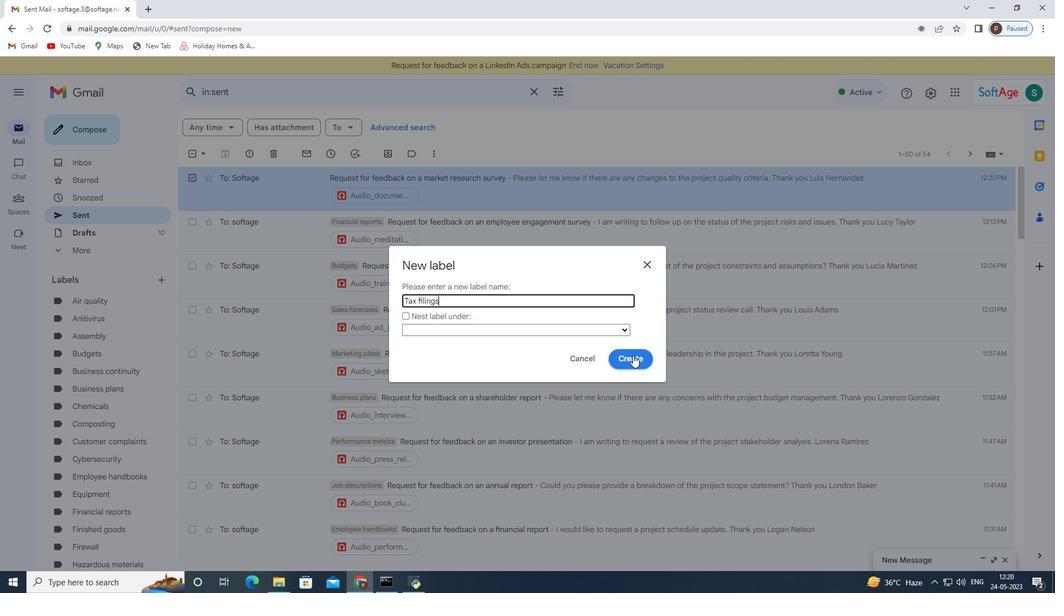 
